 Task: Find connections with filter location Deyang with filter topic #Marketswith filter profile language French with filter current company Centre for Policy Research with filter school DIT UNIVERSITY with filter industry Spectator Sports with filter service category Interaction Design with filter keywords title Public Relations Specialist
Action: Mouse moved to (564, 60)
Screenshot: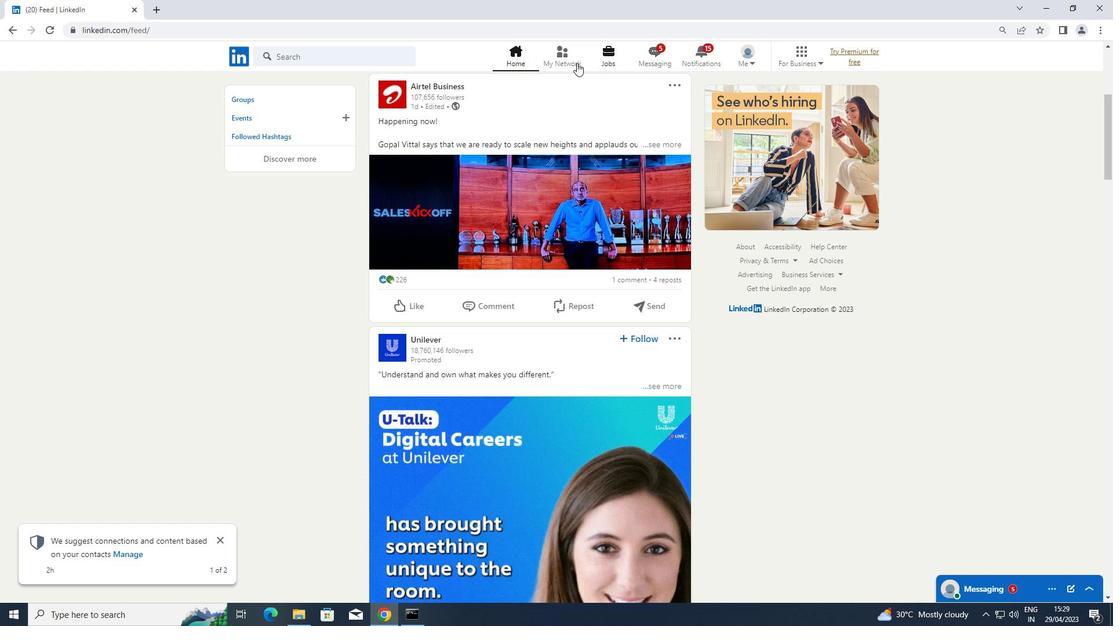 
Action: Mouse pressed left at (564, 60)
Screenshot: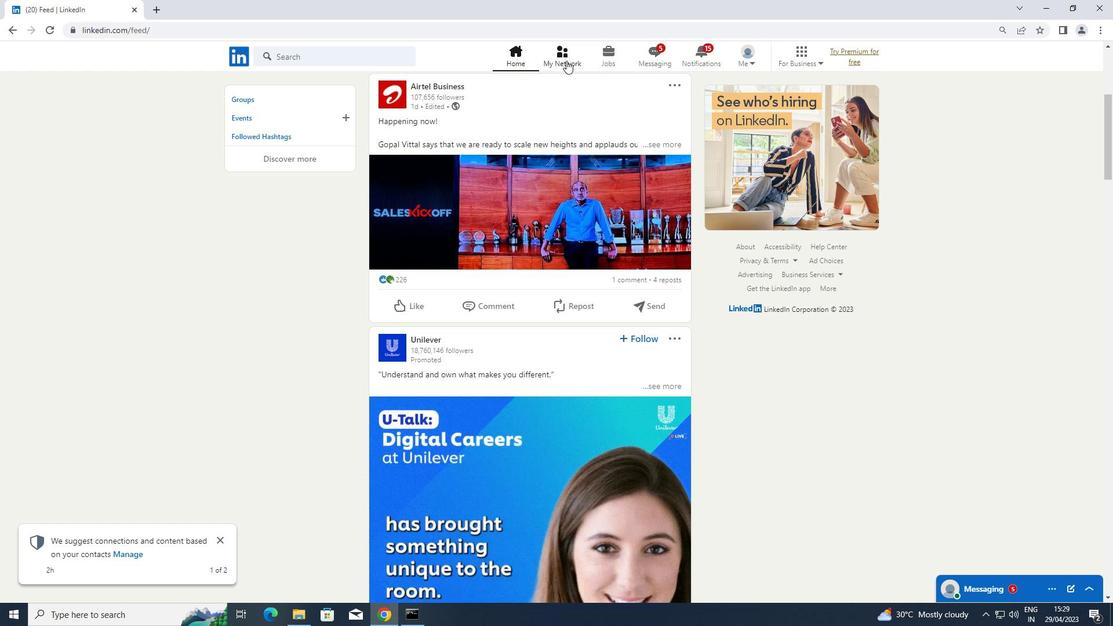 
Action: Mouse moved to (325, 122)
Screenshot: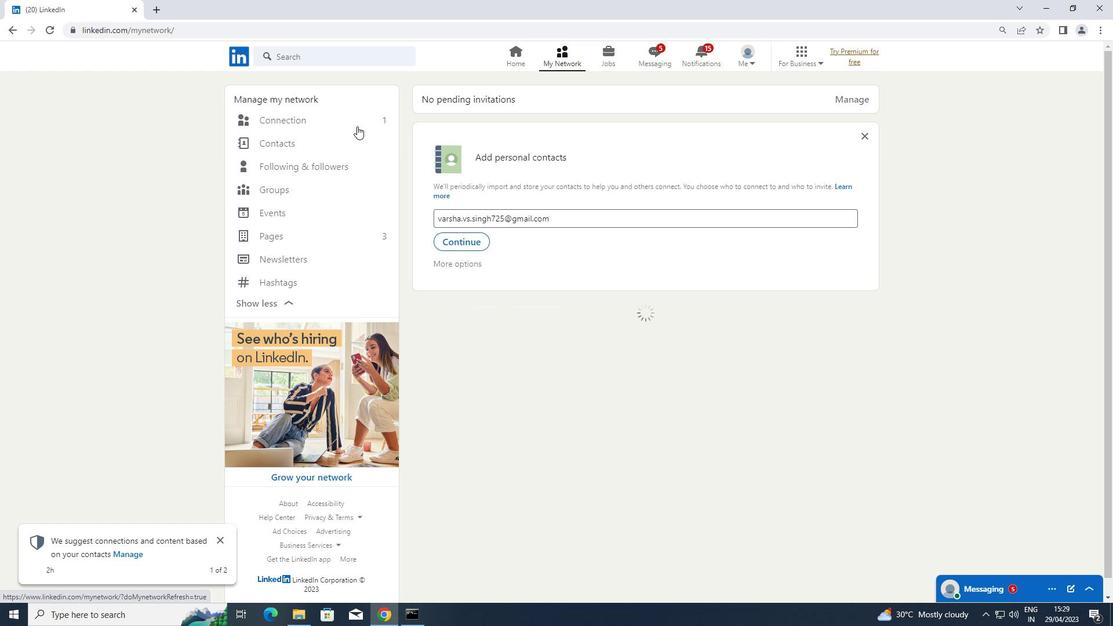
Action: Mouse pressed left at (325, 122)
Screenshot: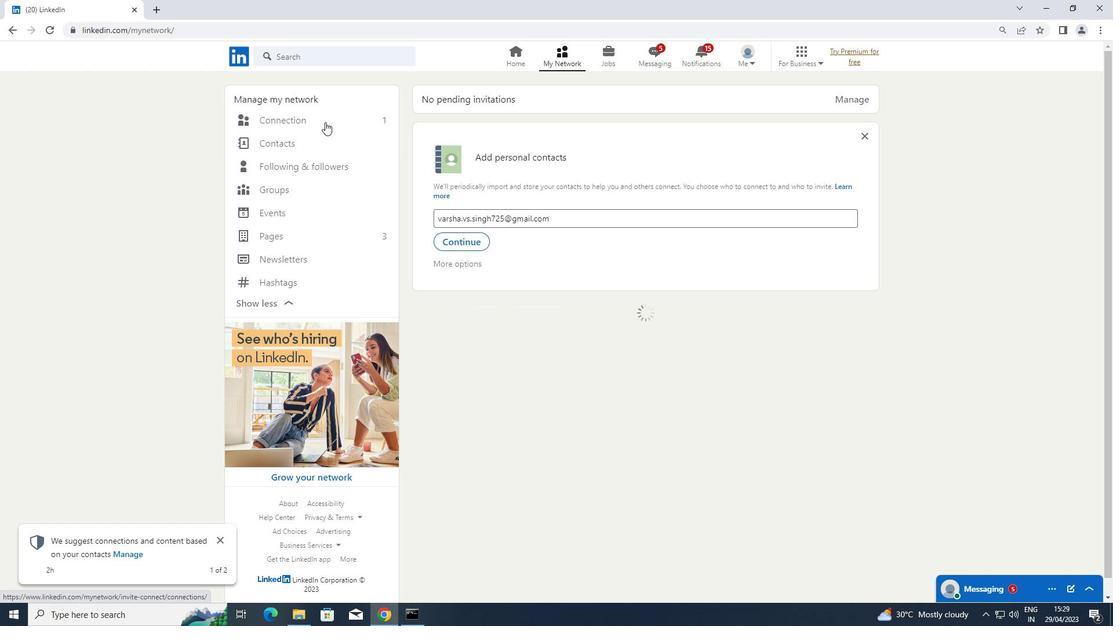 
Action: Mouse moved to (629, 120)
Screenshot: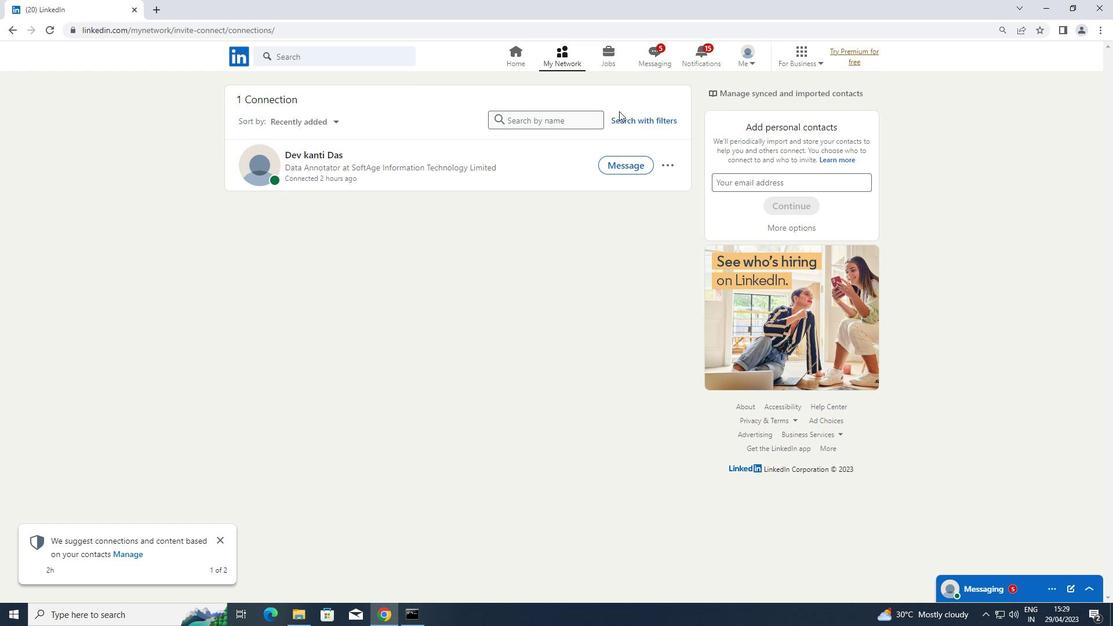 
Action: Mouse pressed left at (629, 120)
Screenshot: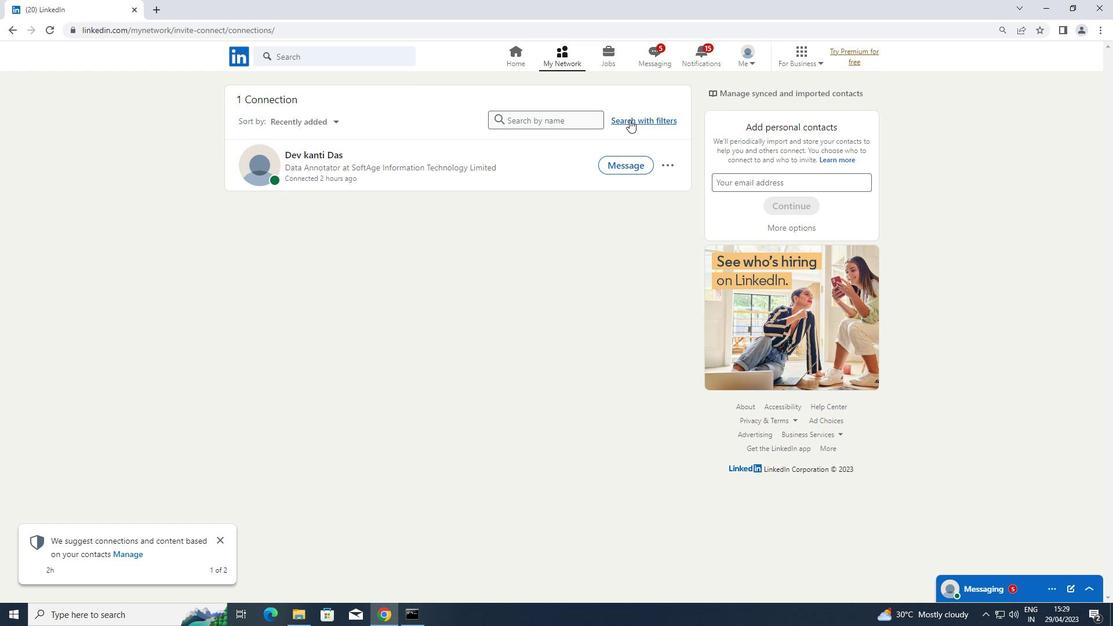 
Action: Mouse moved to (593, 89)
Screenshot: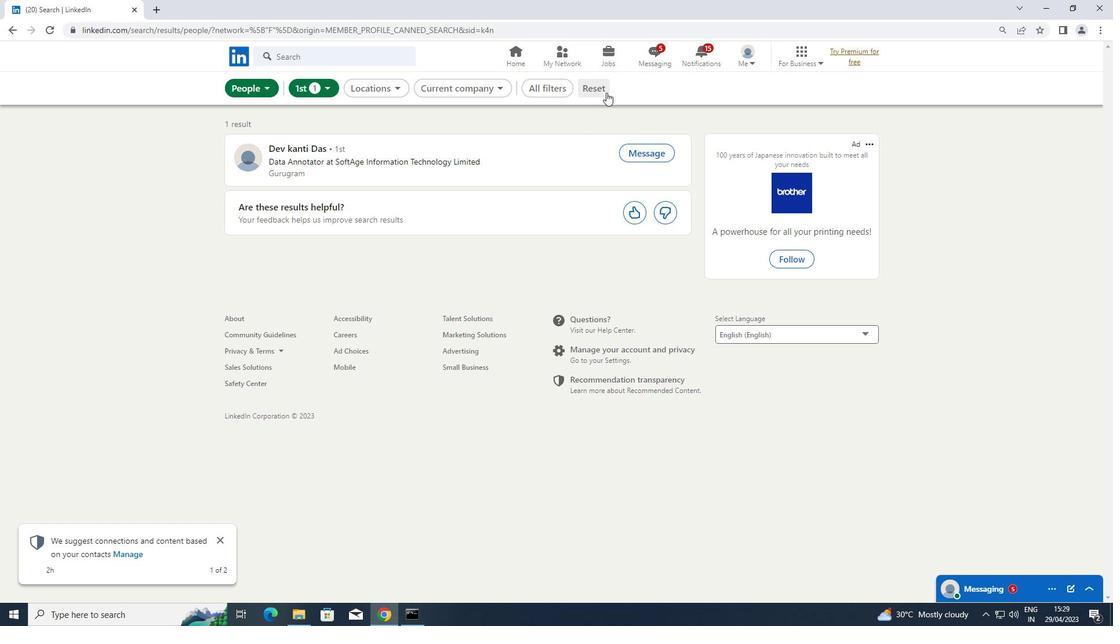 
Action: Mouse pressed left at (593, 89)
Screenshot: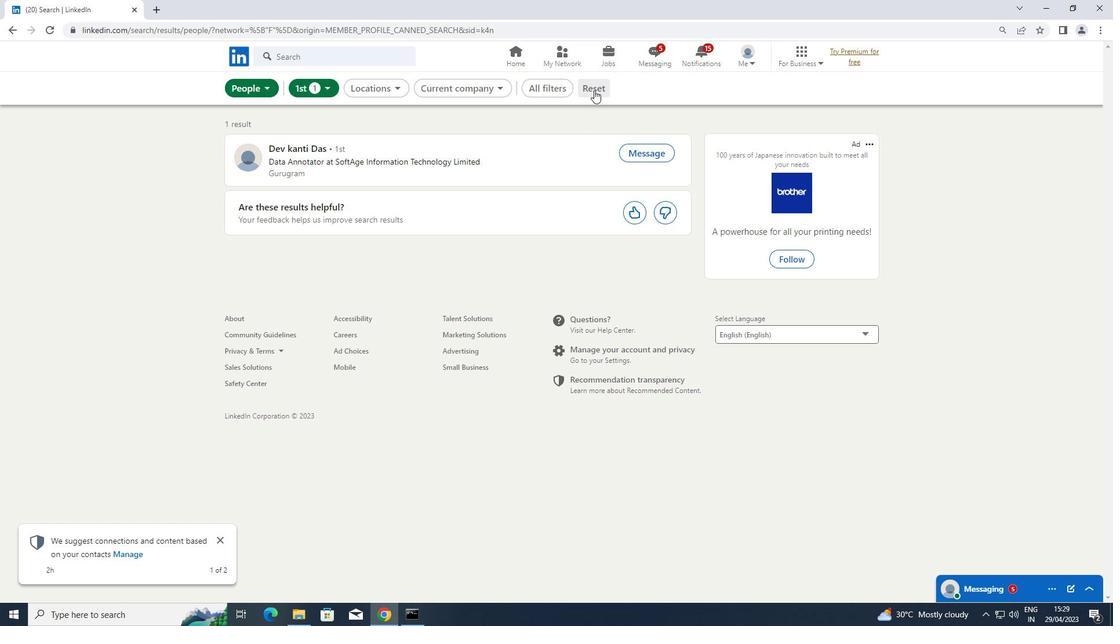 
Action: Mouse moved to (573, 90)
Screenshot: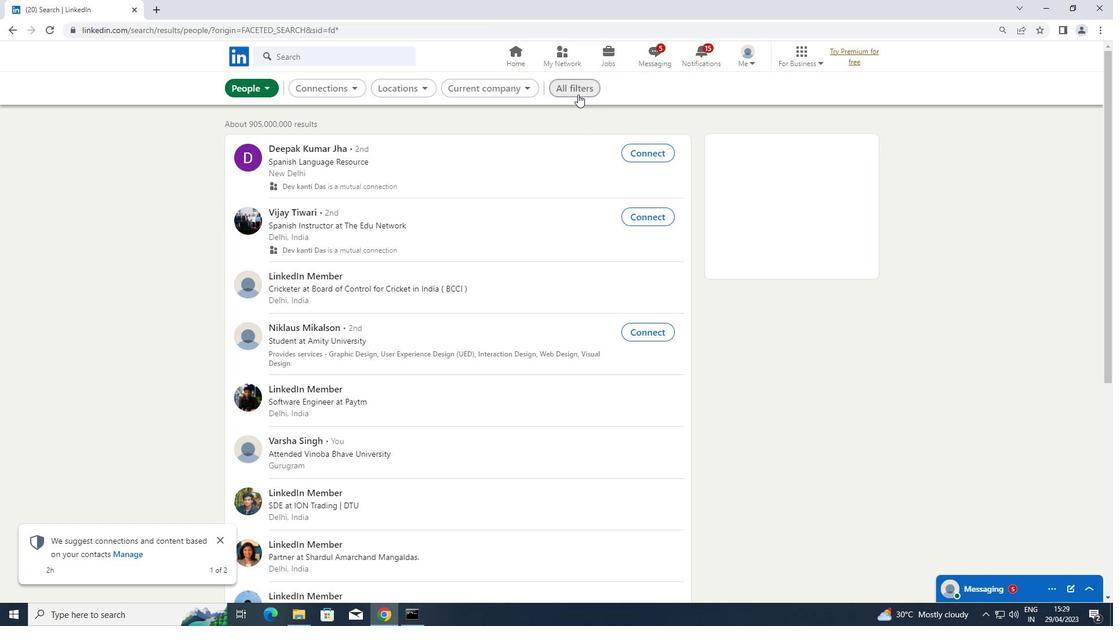
Action: Mouse pressed left at (573, 90)
Screenshot: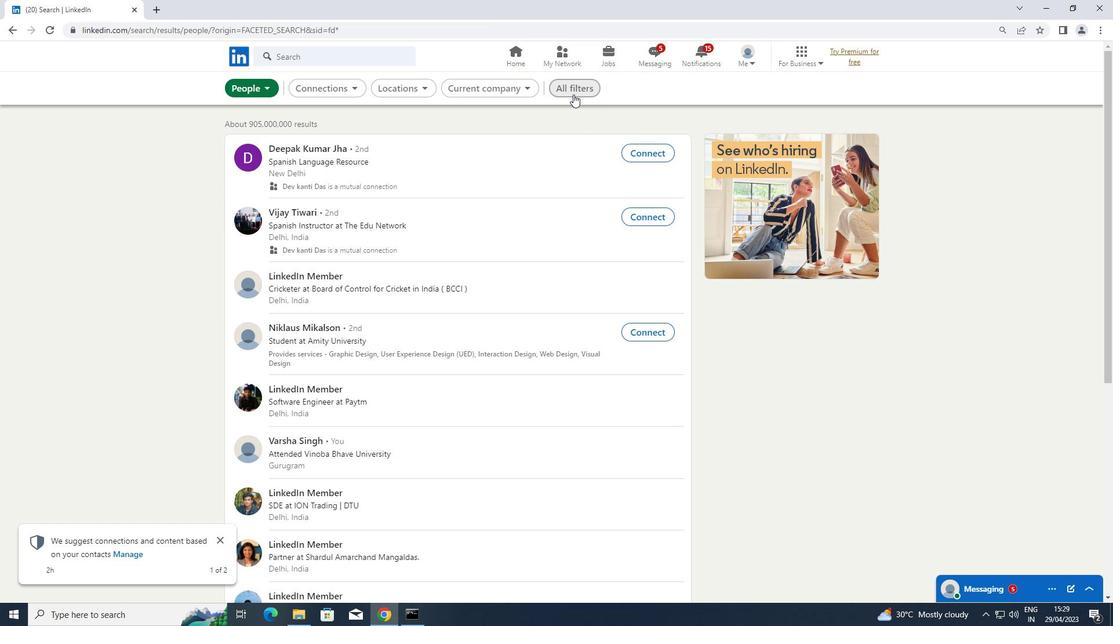 
Action: Mouse moved to (868, 256)
Screenshot: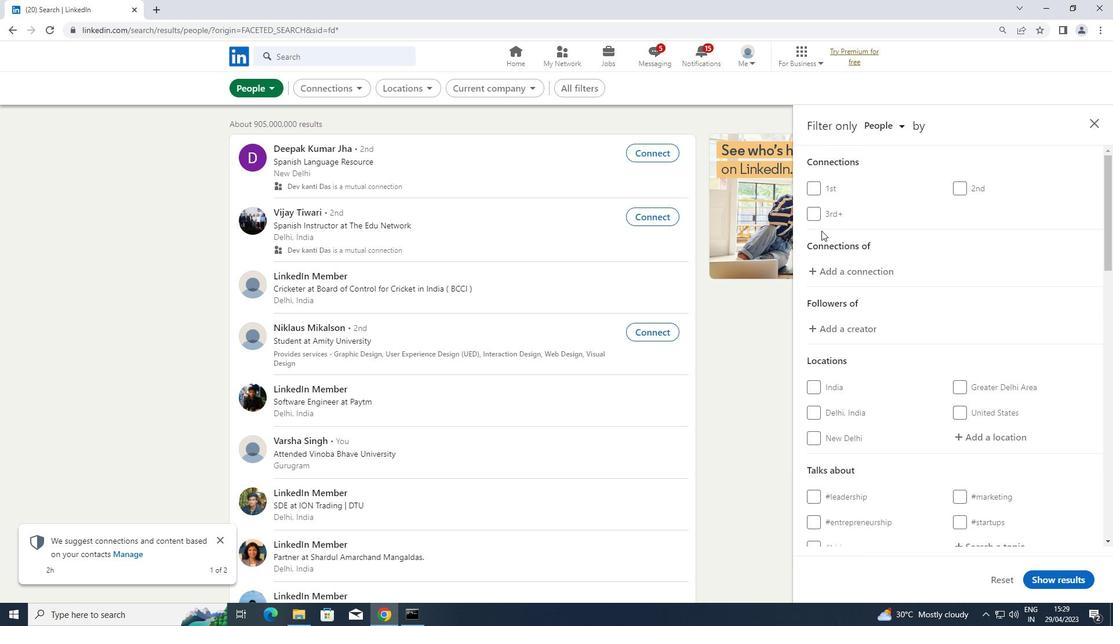 
Action: Mouse scrolled (868, 255) with delta (0, 0)
Screenshot: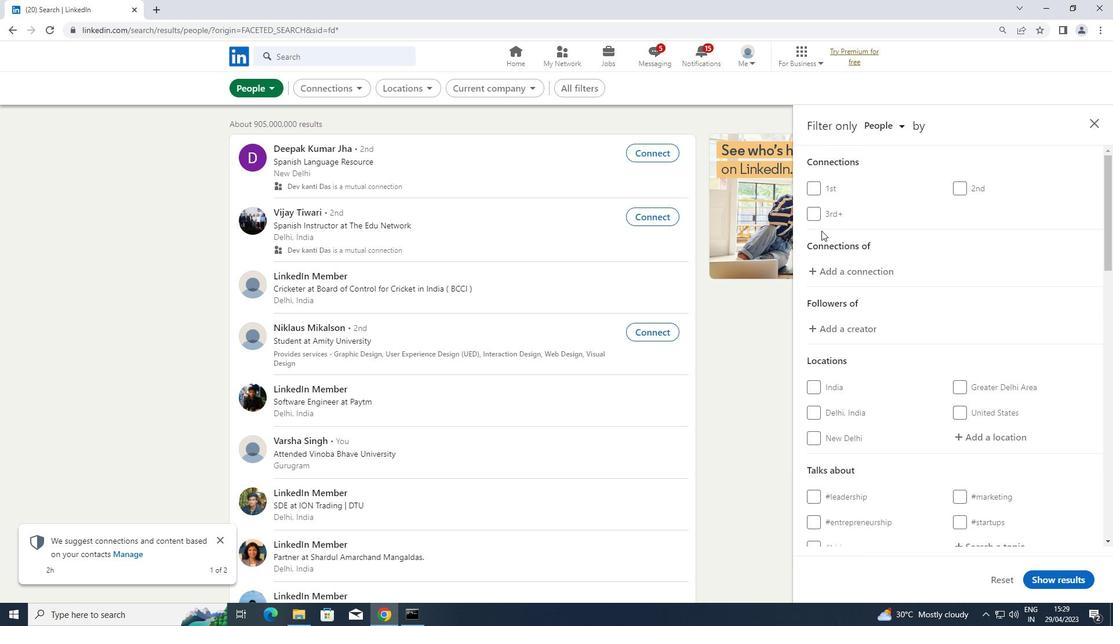 
Action: Mouse moved to (868, 256)
Screenshot: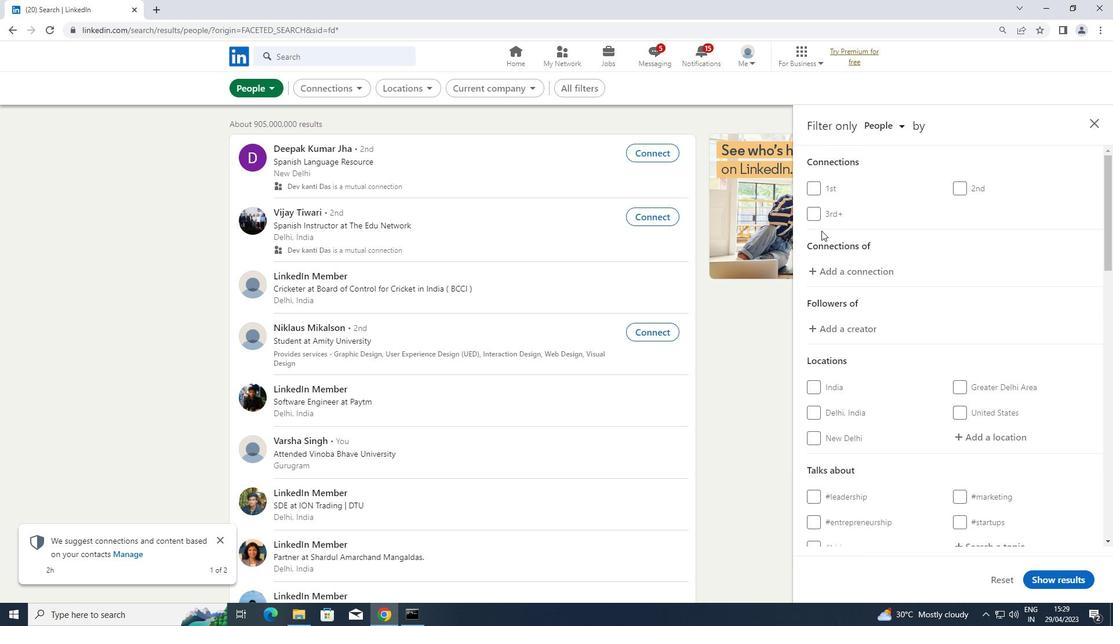 
Action: Mouse scrolled (868, 255) with delta (0, 0)
Screenshot: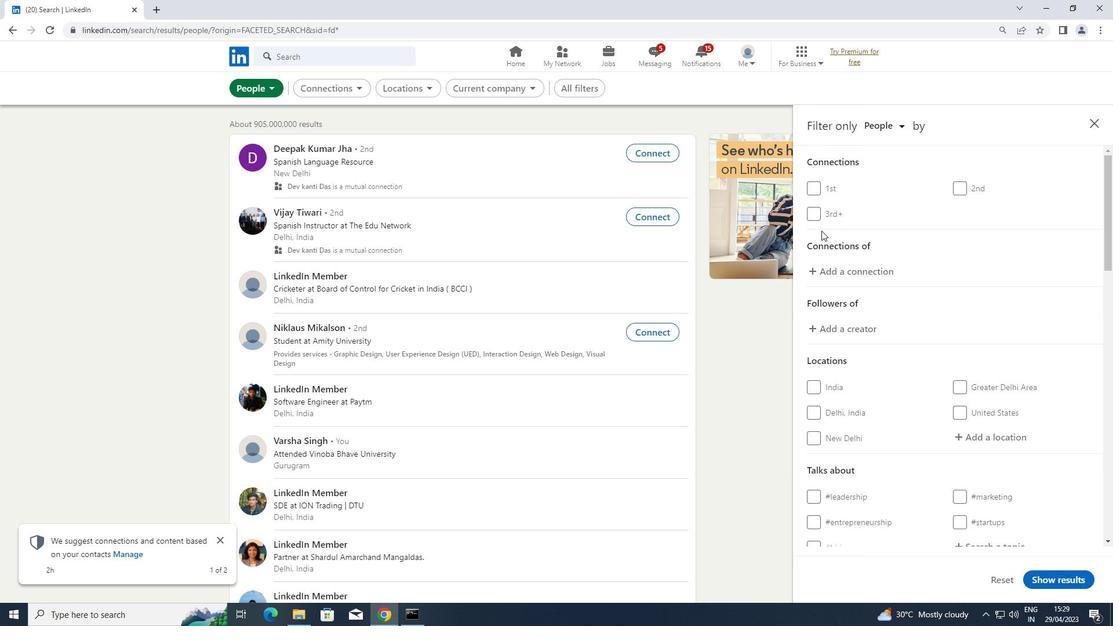 
Action: Mouse moved to (992, 325)
Screenshot: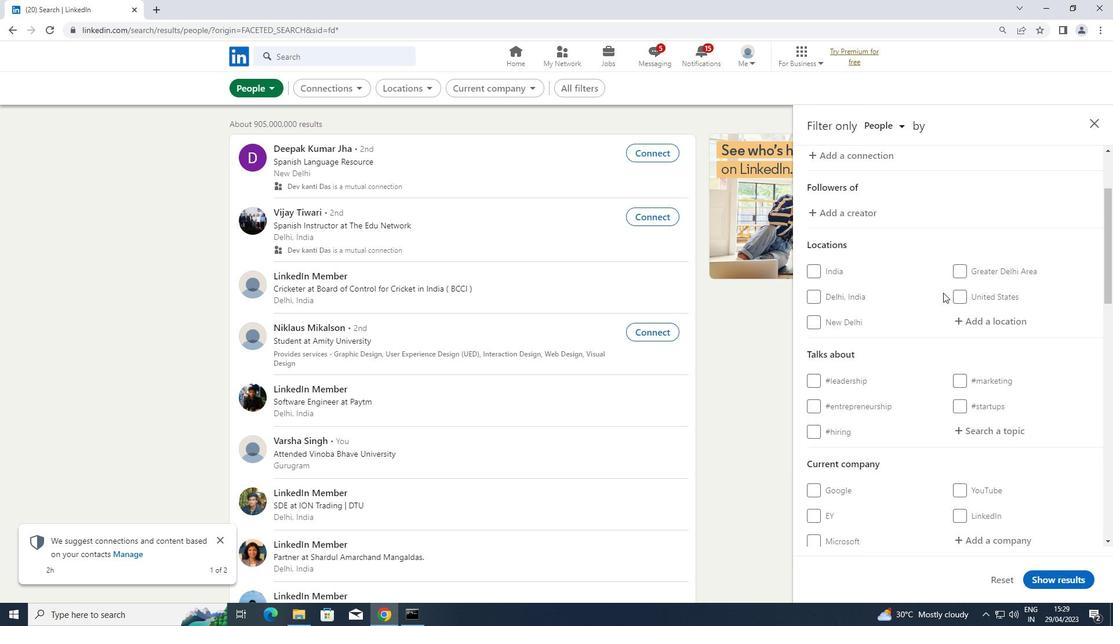 
Action: Mouse pressed left at (992, 325)
Screenshot: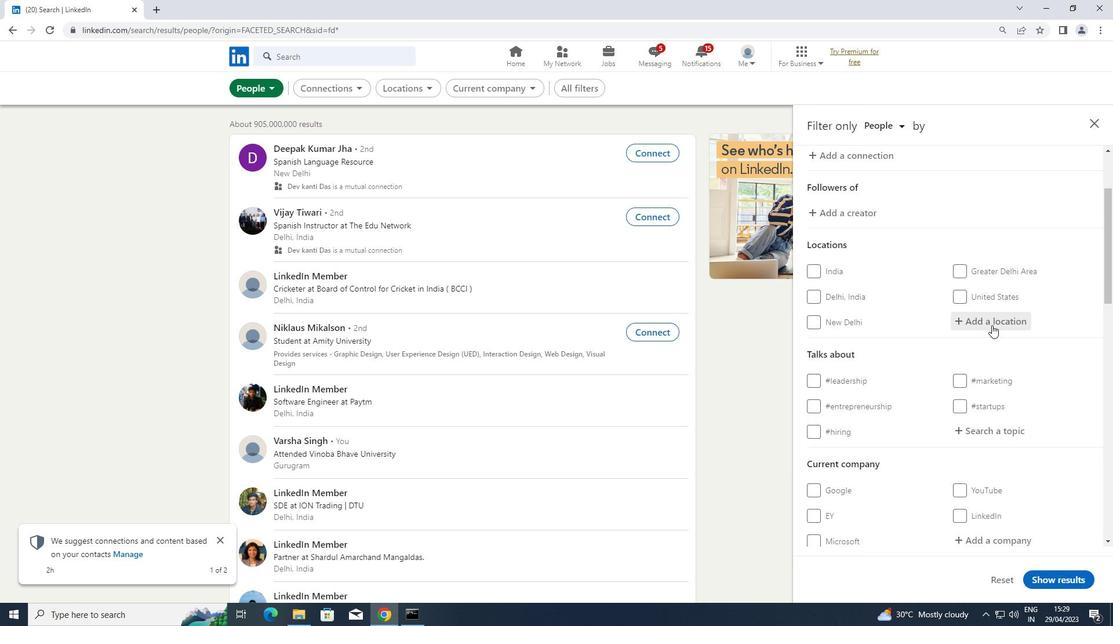 
Action: Key pressed <Key.shift>DEYANG
Screenshot: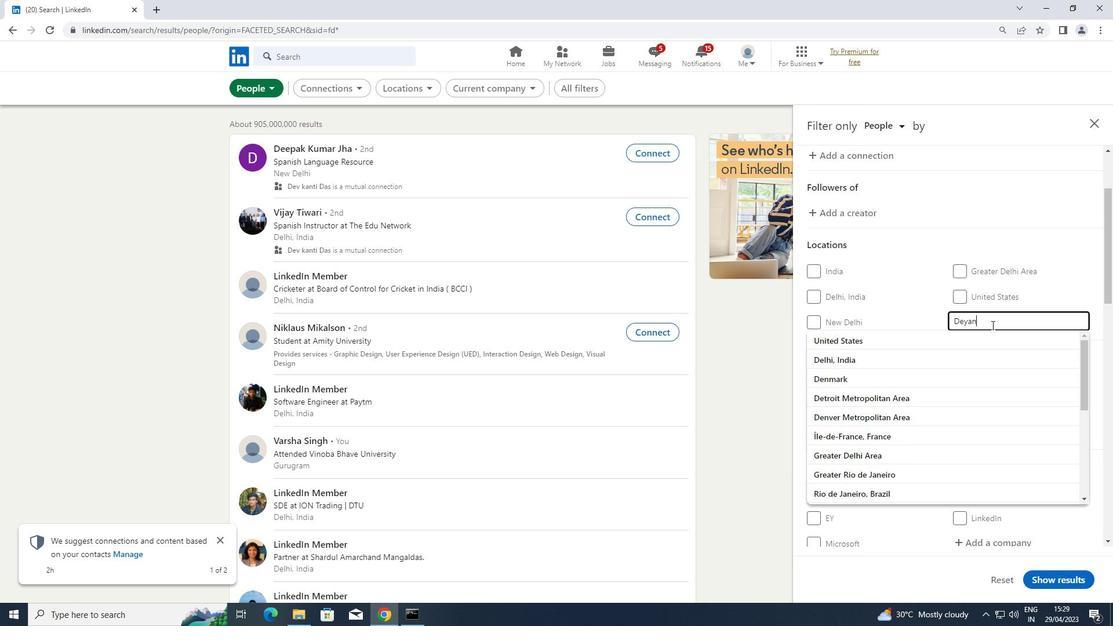 
Action: Mouse moved to (971, 429)
Screenshot: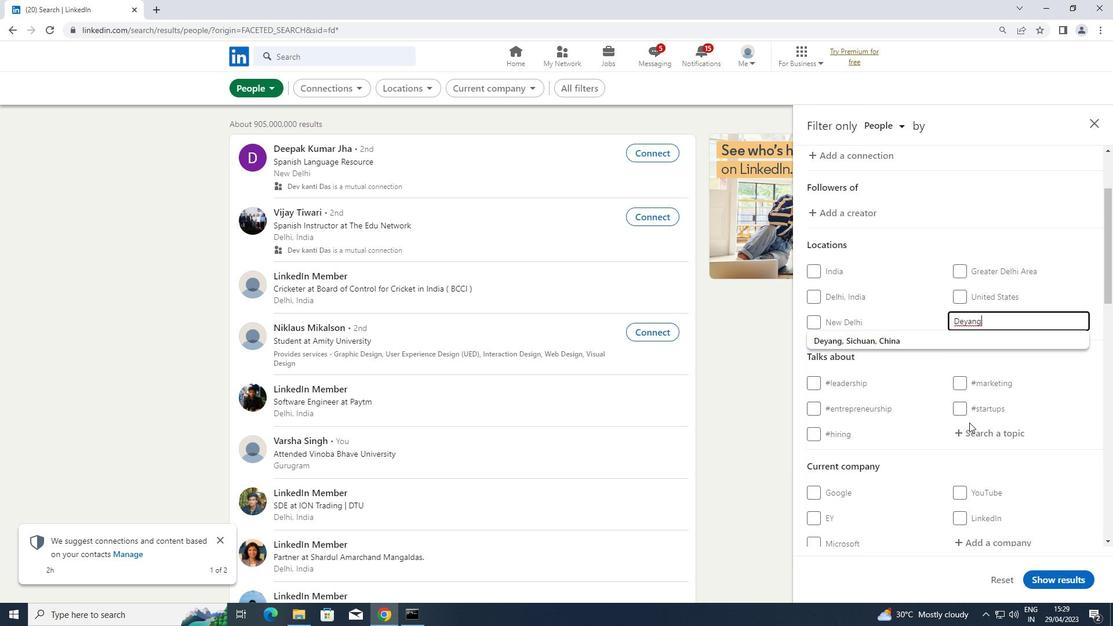 
Action: Mouse pressed left at (971, 429)
Screenshot: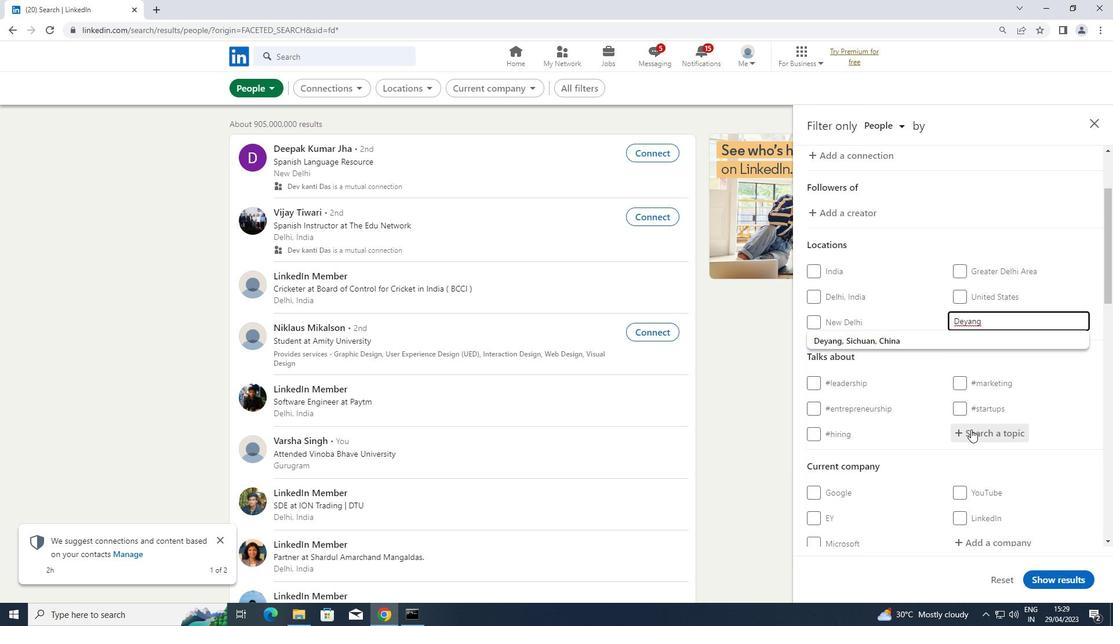 
Action: Key pressed <Key.shift>#<Key.shift>MARKETS
Screenshot: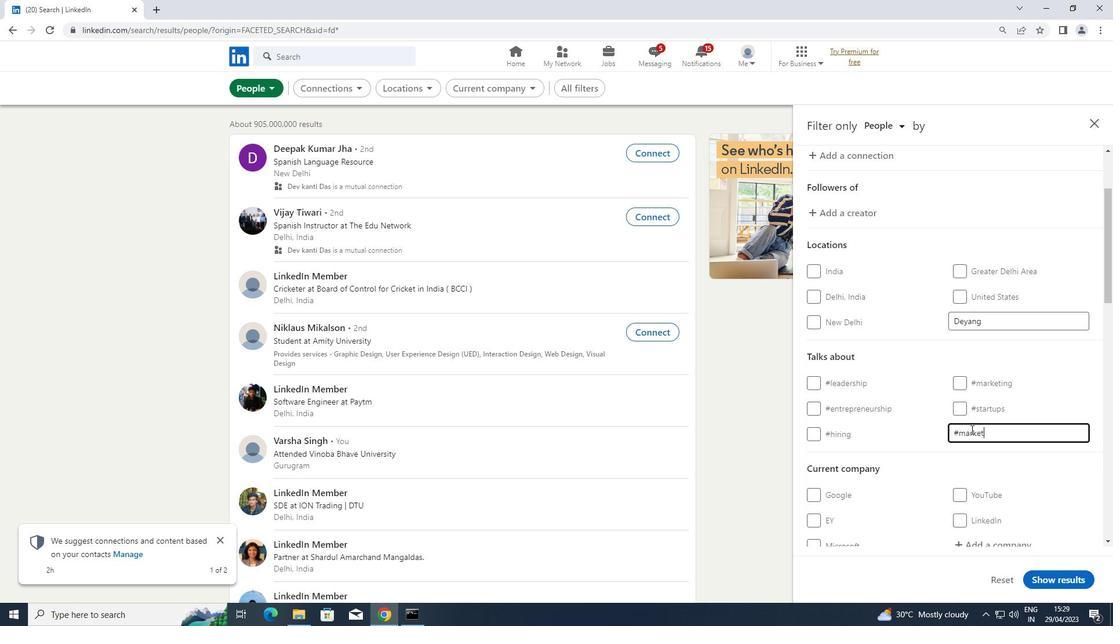 
Action: Mouse moved to (966, 429)
Screenshot: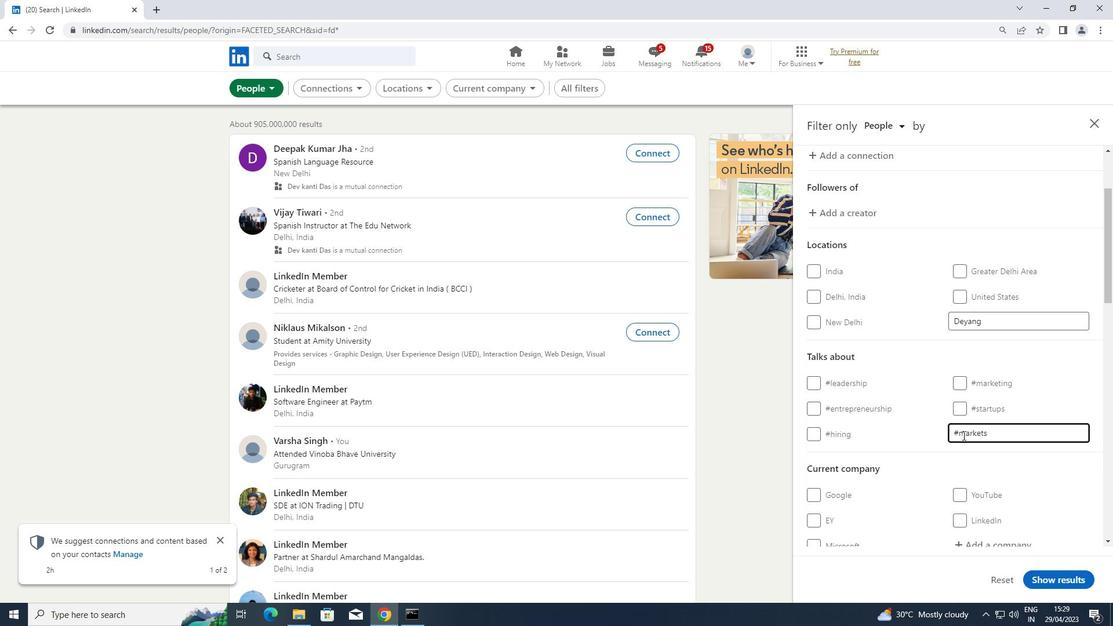 
Action: Mouse pressed left at (966, 429)
Screenshot: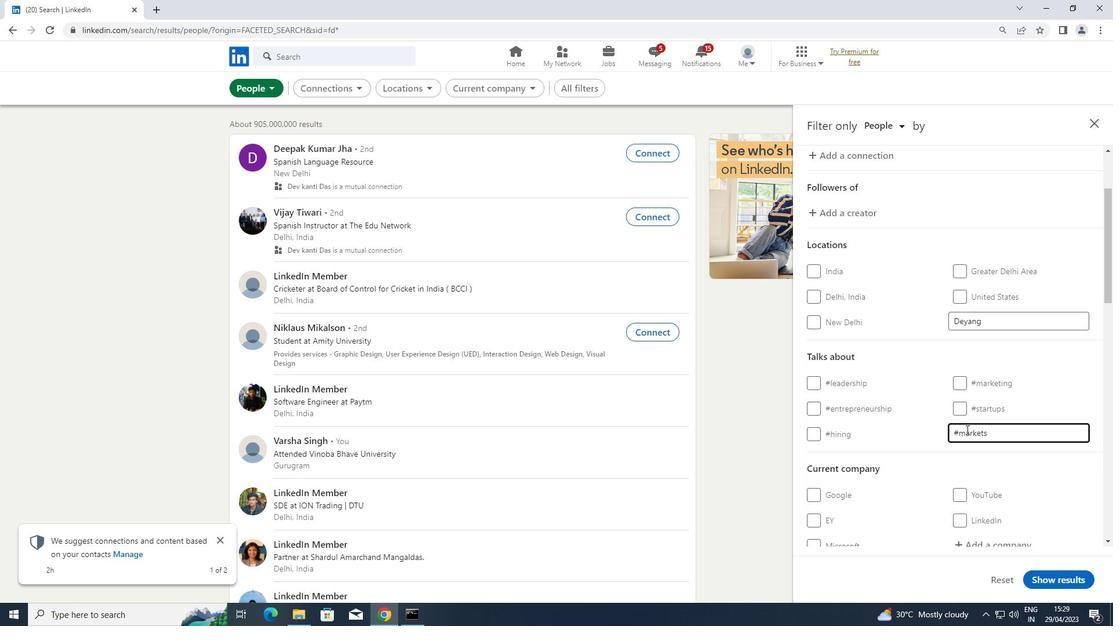 
Action: Key pressed <Key.backspace><Key.shift>M
Screenshot: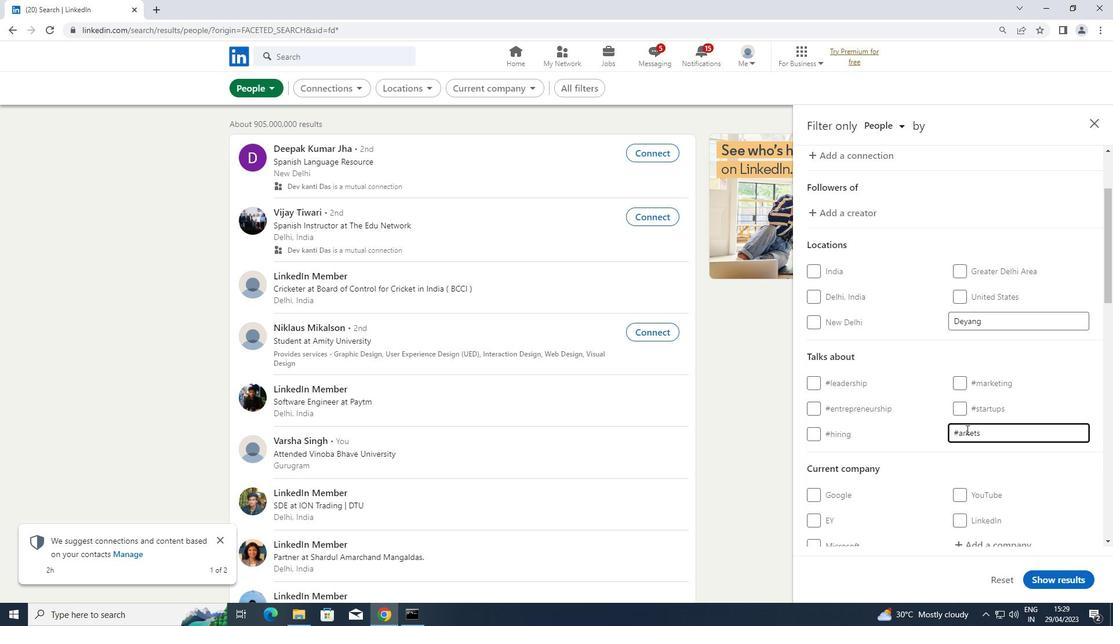 
Action: Mouse moved to (889, 431)
Screenshot: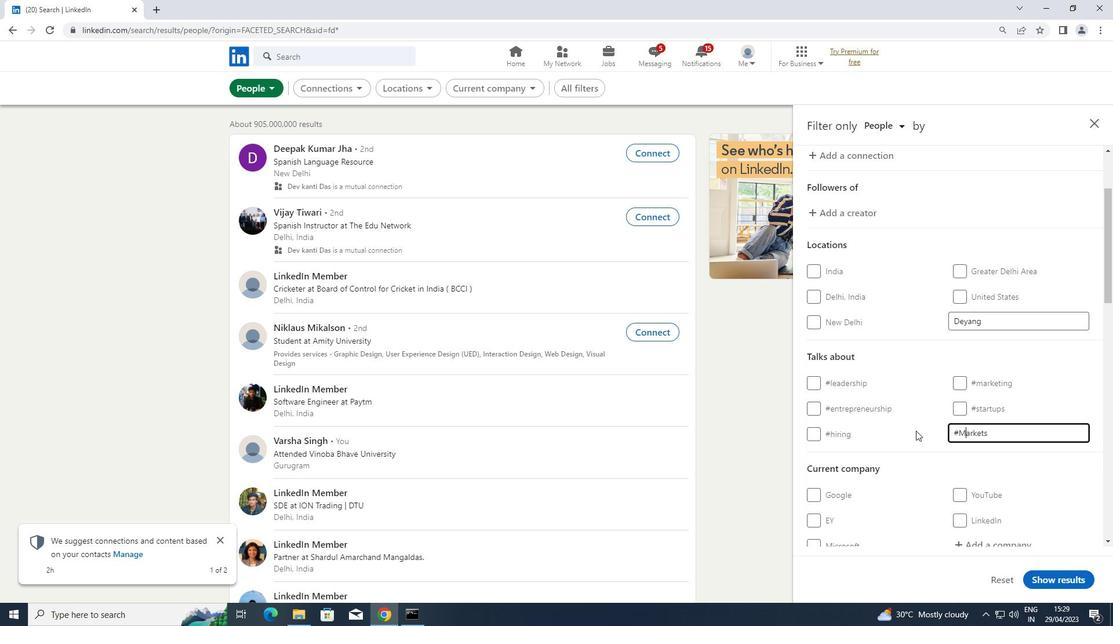 
Action: Mouse scrolled (889, 430) with delta (0, 0)
Screenshot: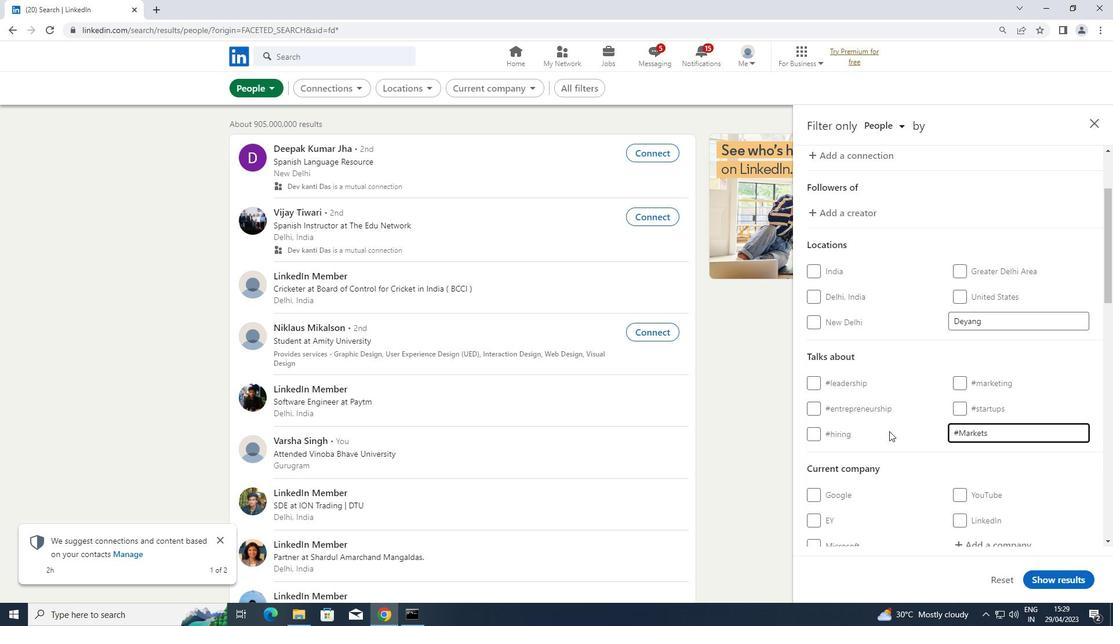 
Action: Mouse scrolled (889, 430) with delta (0, 0)
Screenshot: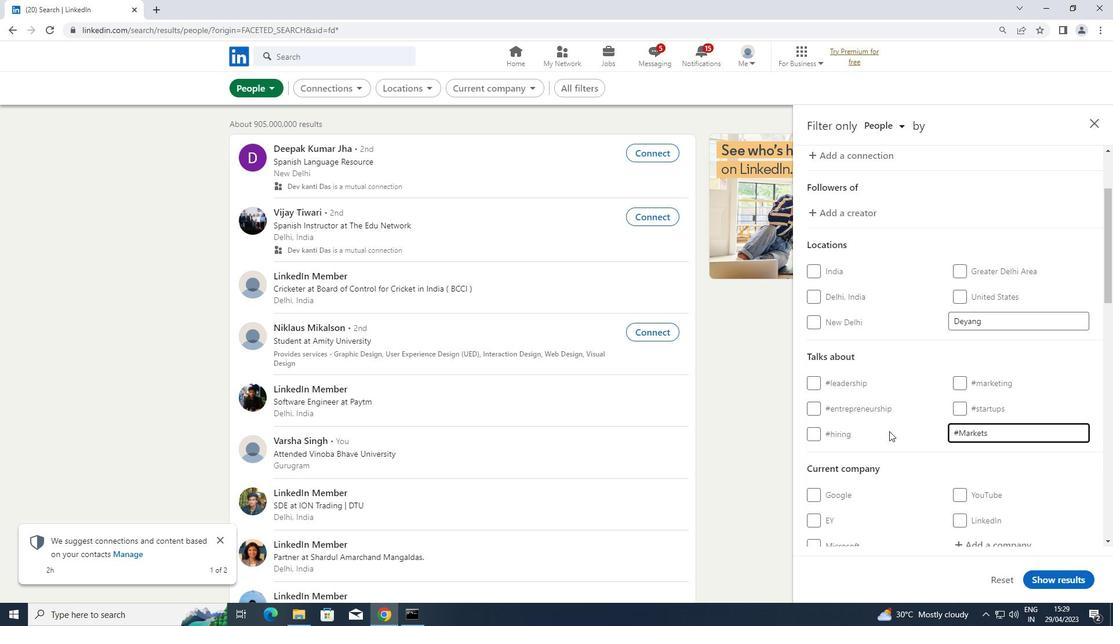 
Action: Mouse scrolled (889, 430) with delta (0, 0)
Screenshot: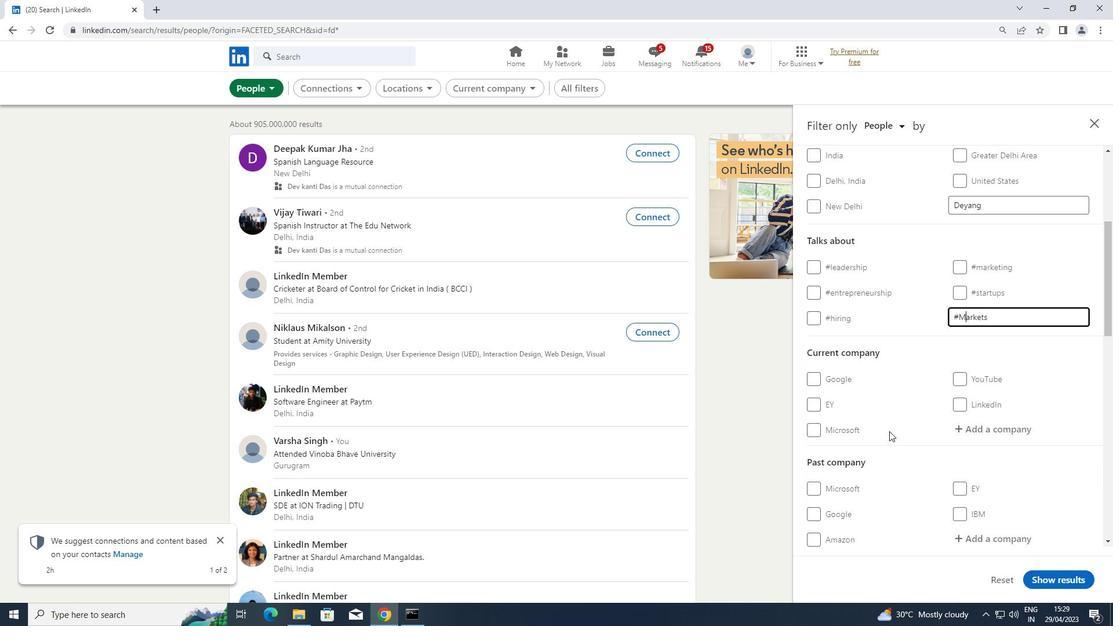 
Action: Mouse scrolled (889, 430) with delta (0, 0)
Screenshot: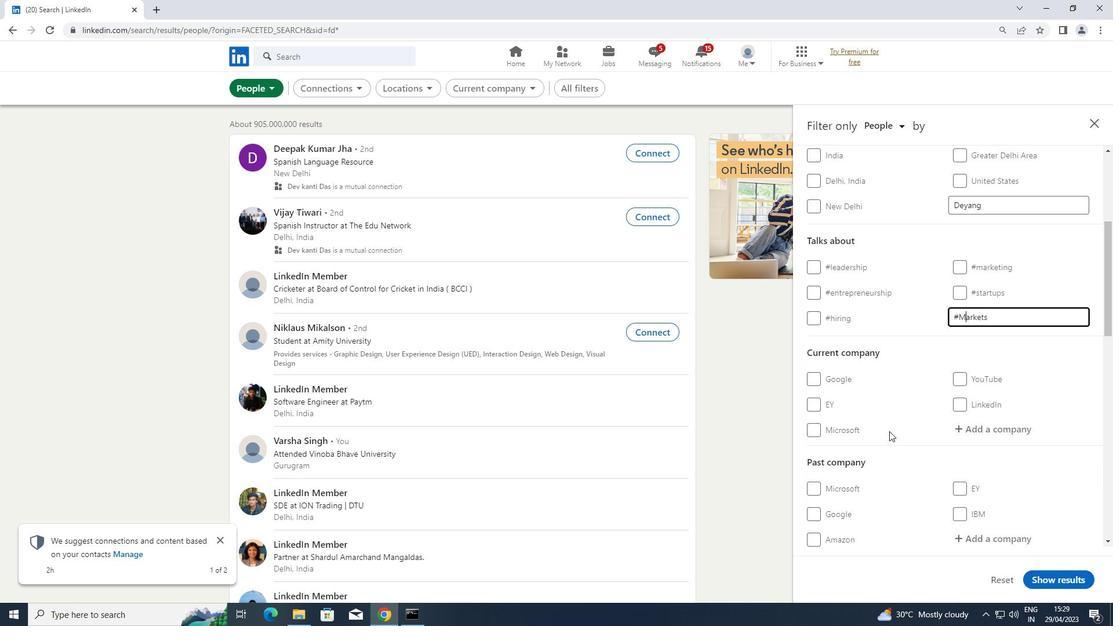 
Action: Mouse scrolled (889, 430) with delta (0, 0)
Screenshot: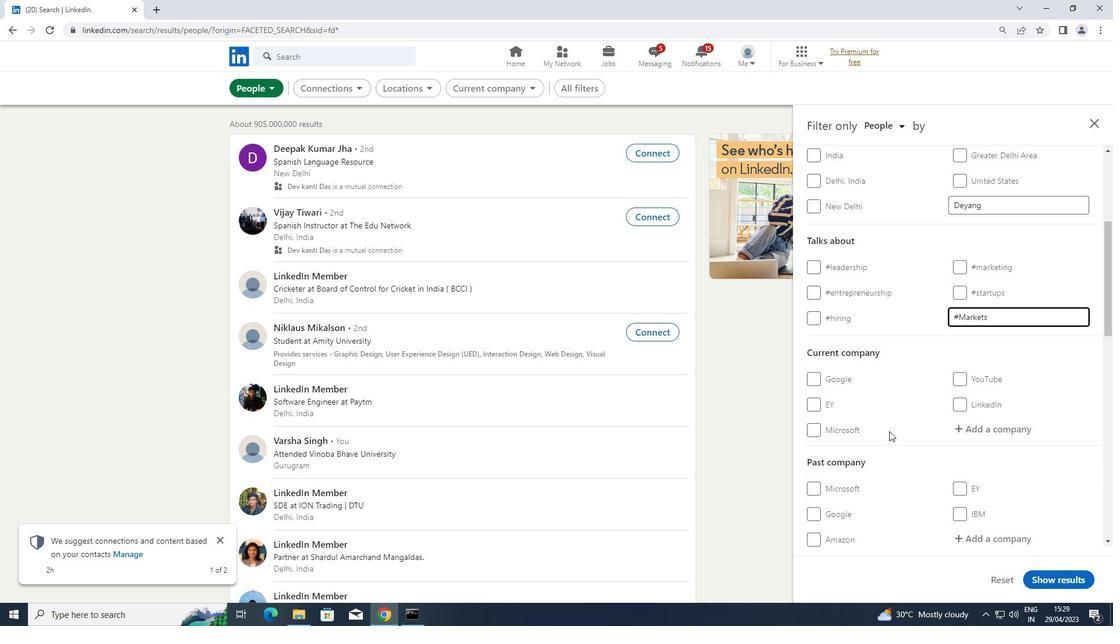 
Action: Mouse scrolled (889, 430) with delta (0, 0)
Screenshot: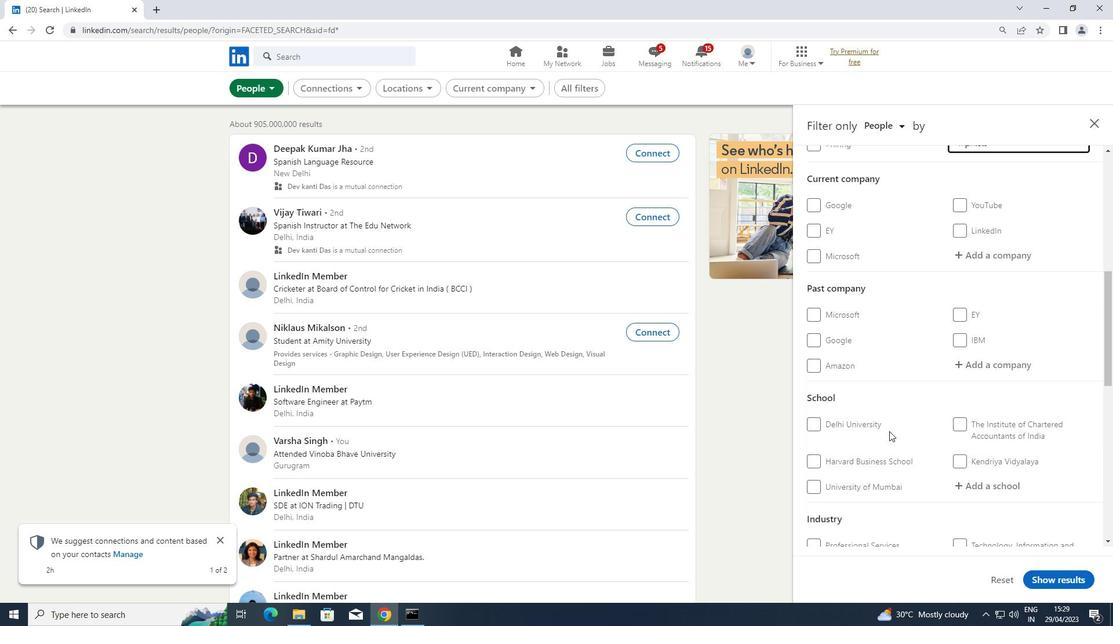 
Action: Mouse scrolled (889, 430) with delta (0, 0)
Screenshot: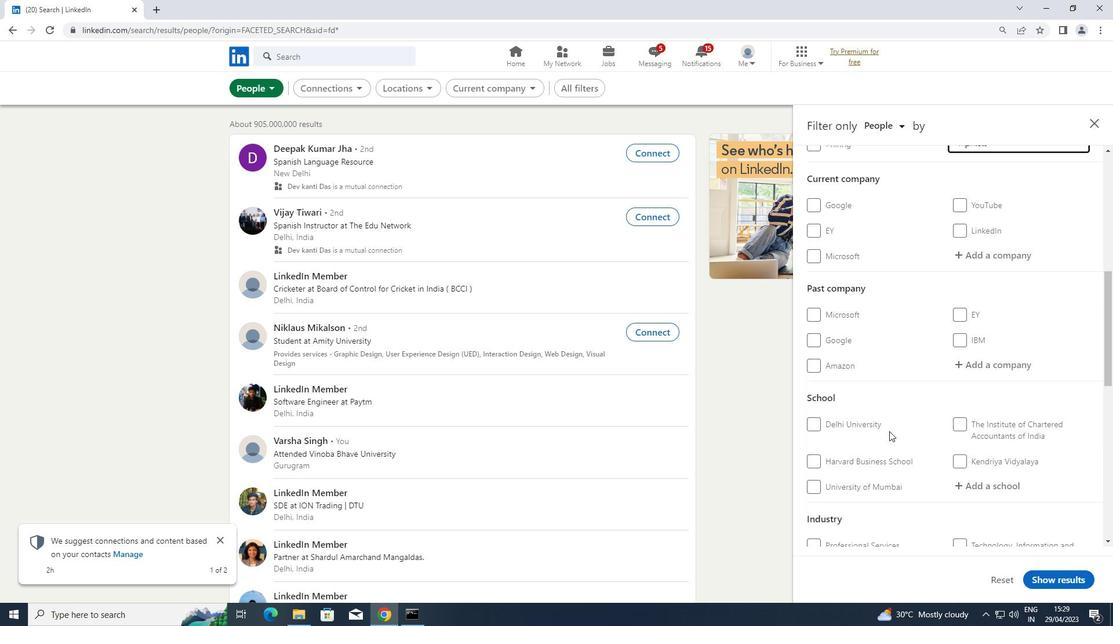 
Action: Mouse scrolled (889, 430) with delta (0, 0)
Screenshot: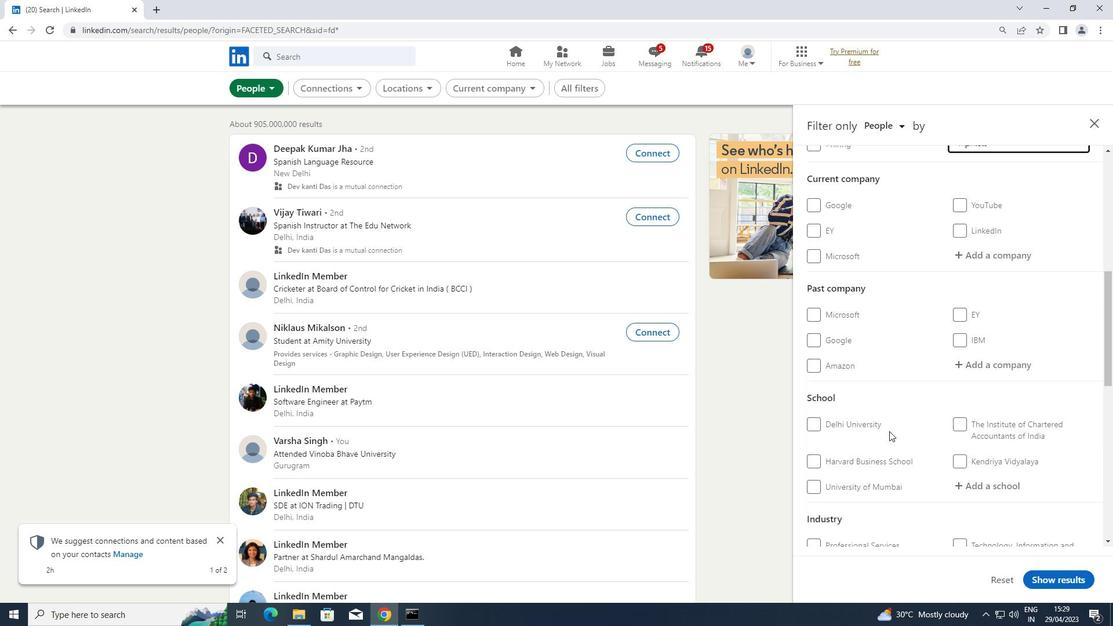 
Action: Mouse scrolled (889, 430) with delta (0, 0)
Screenshot: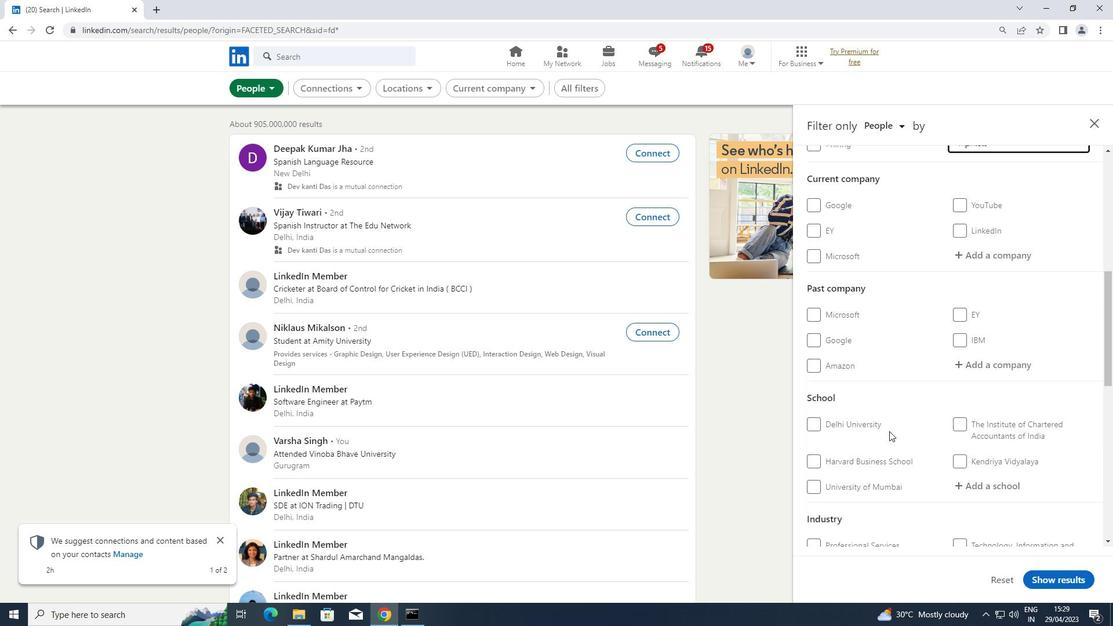 
Action: Mouse moved to (961, 451)
Screenshot: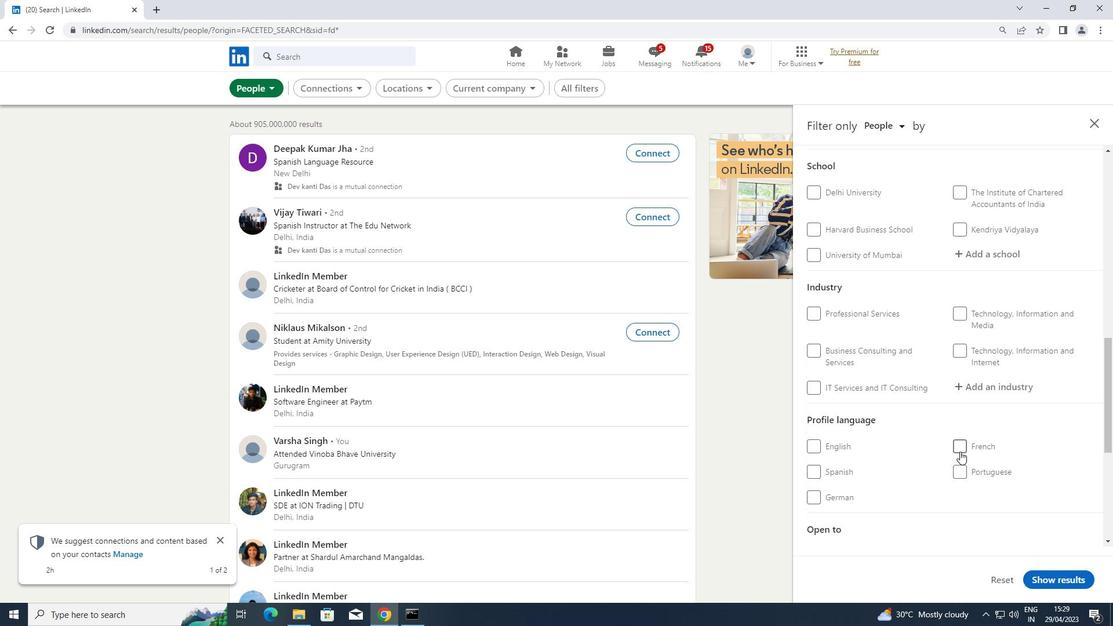 
Action: Mouse pressed left at (961, 451)
Screenshot: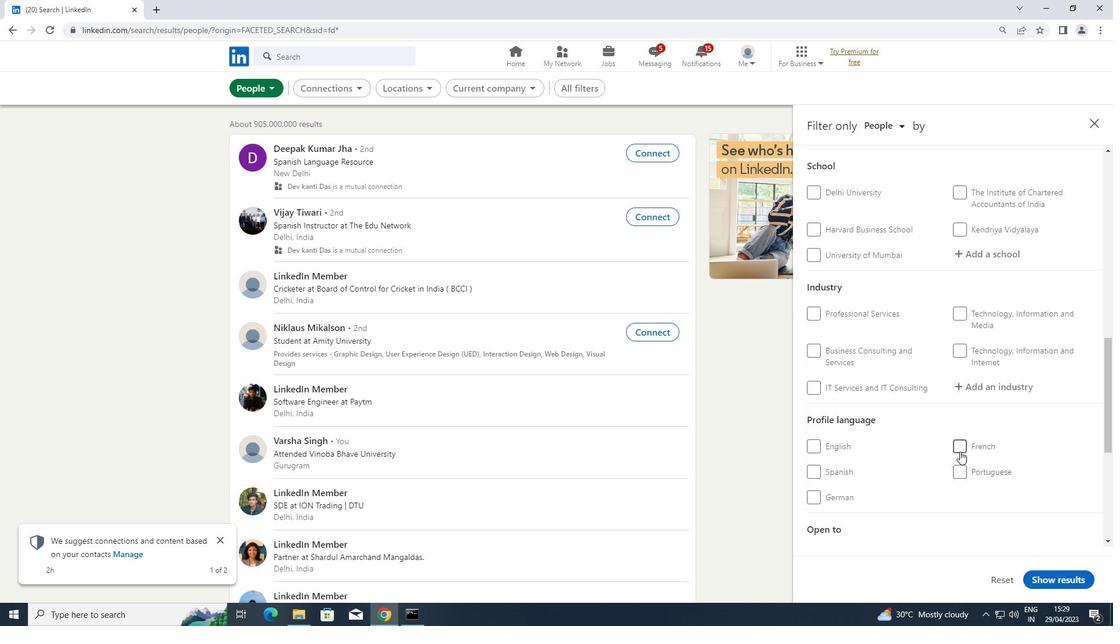 
Action: Mouse moved to (933, 439)
Screenshot: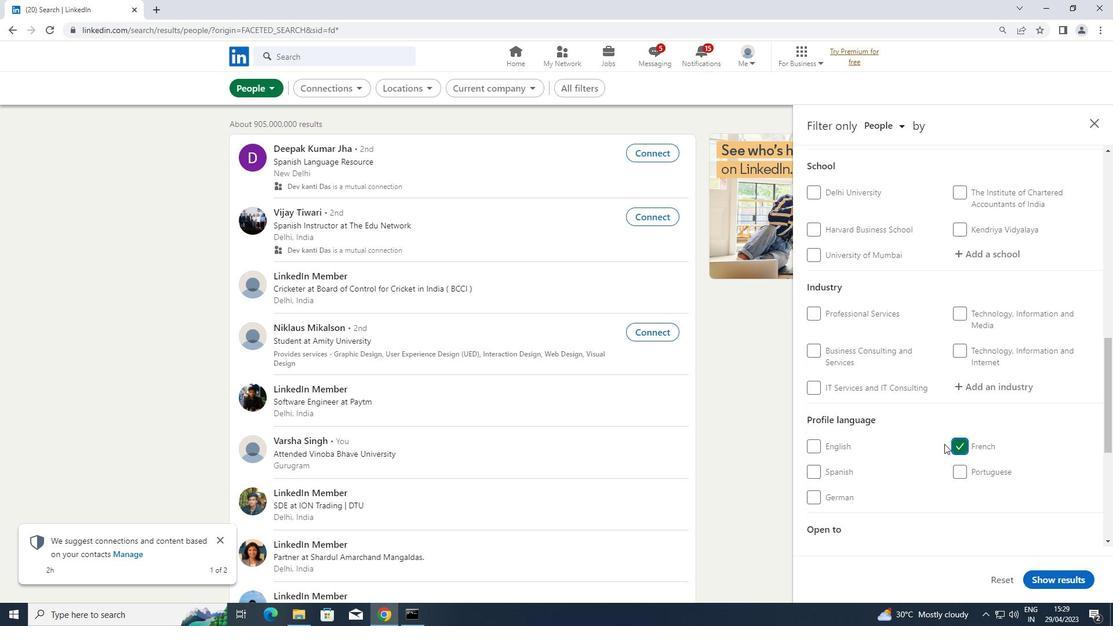 
Action: Mouse scrolled (933, 440) with delta (0, 0)
Screenshot: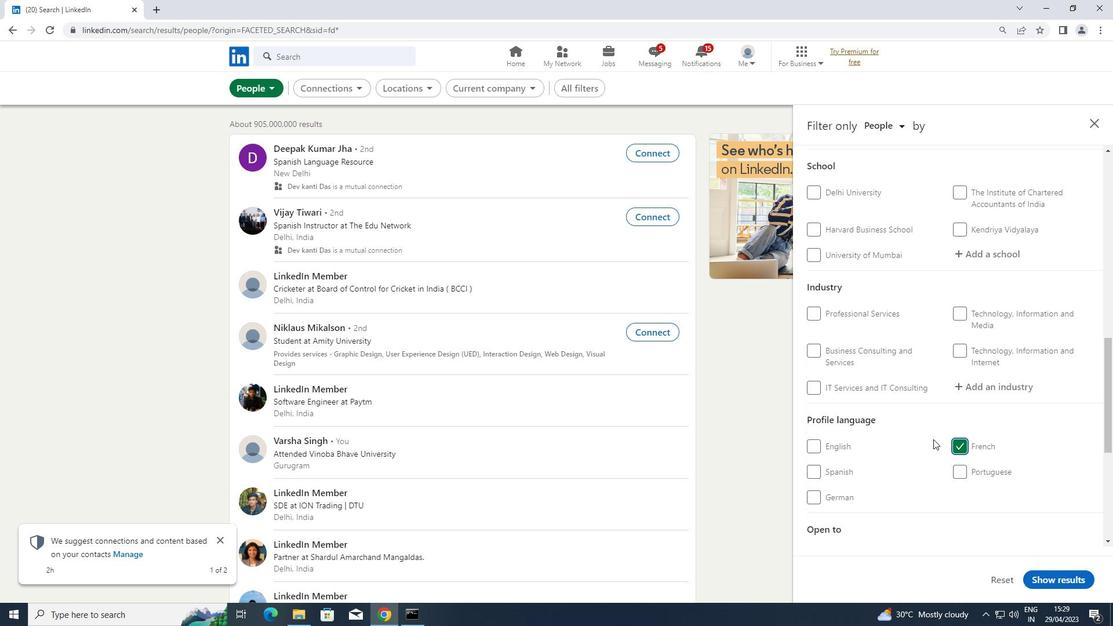 
Action: Mouse scrolled (933, 440) with delta (0, 0)
Screenshot: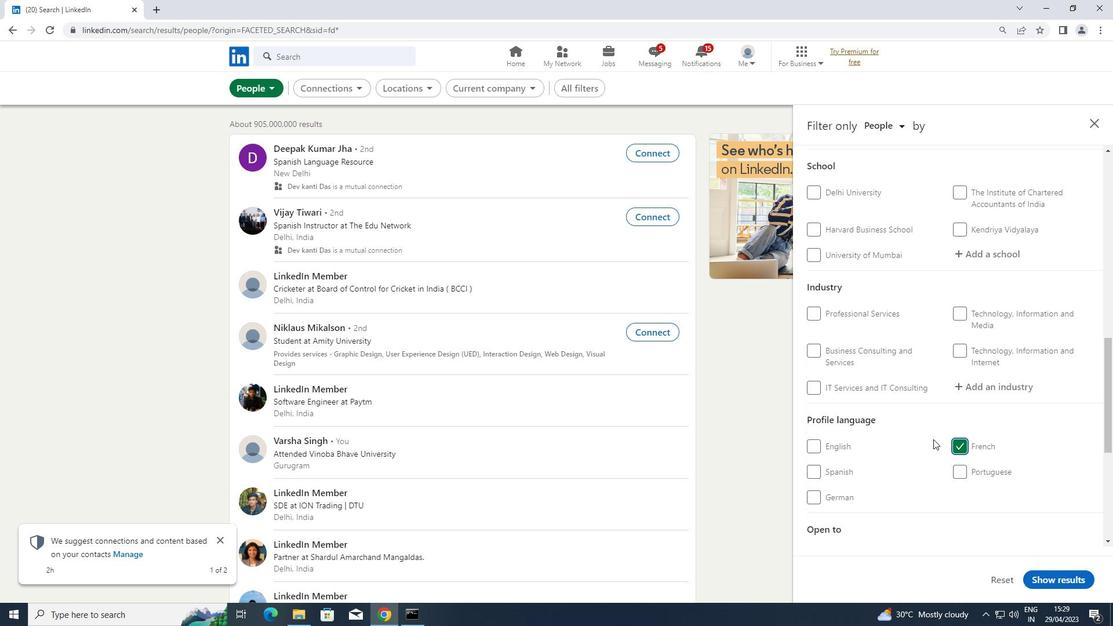
Action: Mouse scrolled (933, 440) with delta (0, 0)
Screenshot: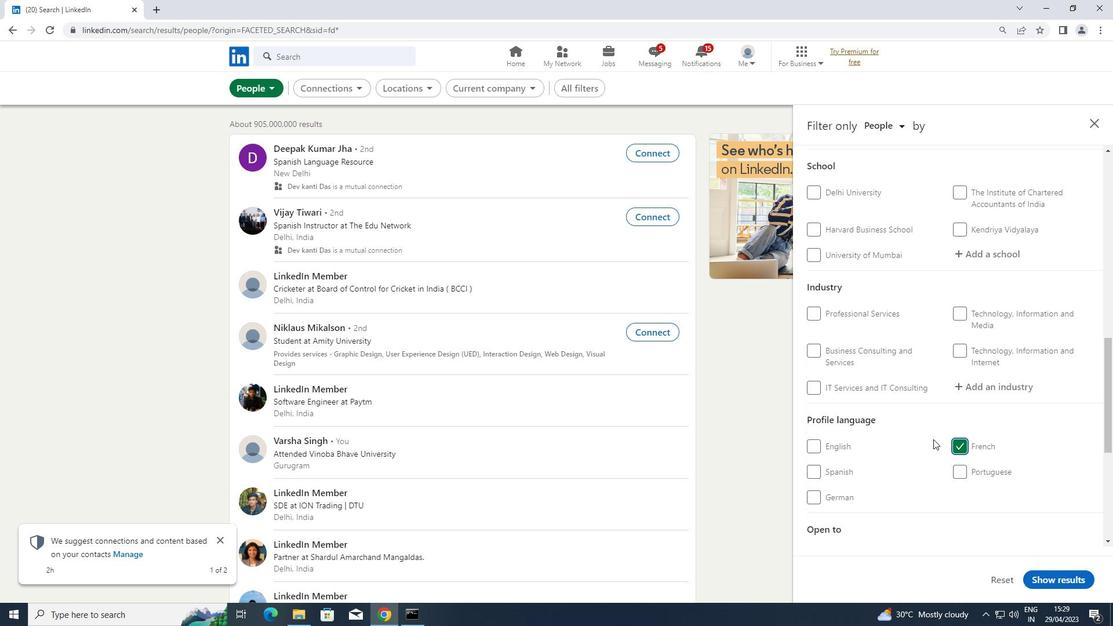 
Action: Mouse scrolled (933, 440) with delta (0, 0)
Screenshot: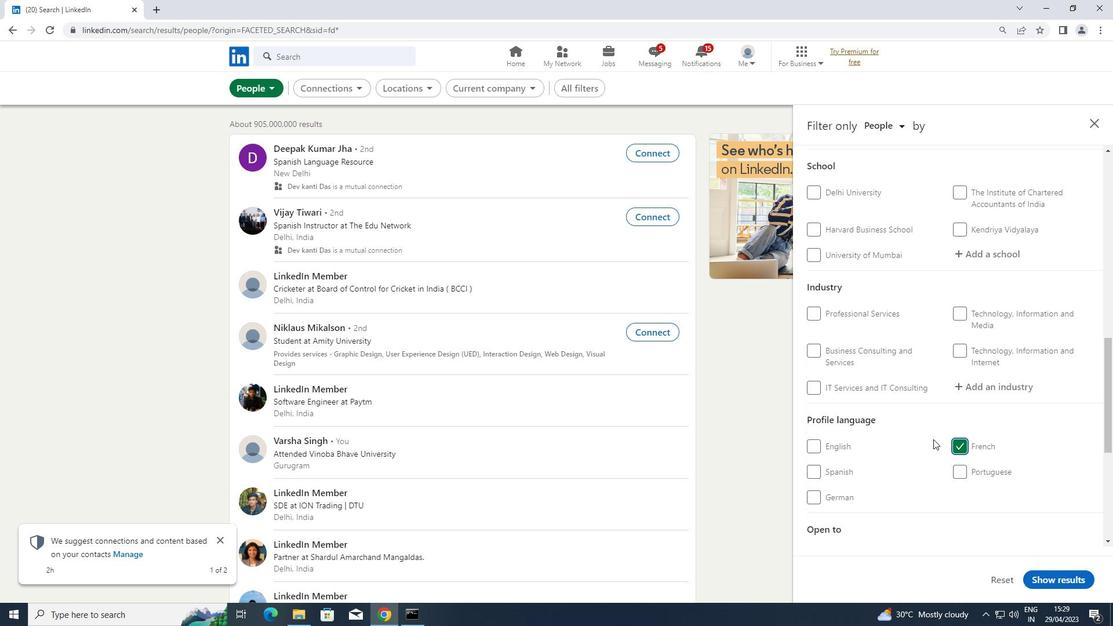 
Action: Mouse scrolled (933, 440) with delta (0, 0)
Screenshot: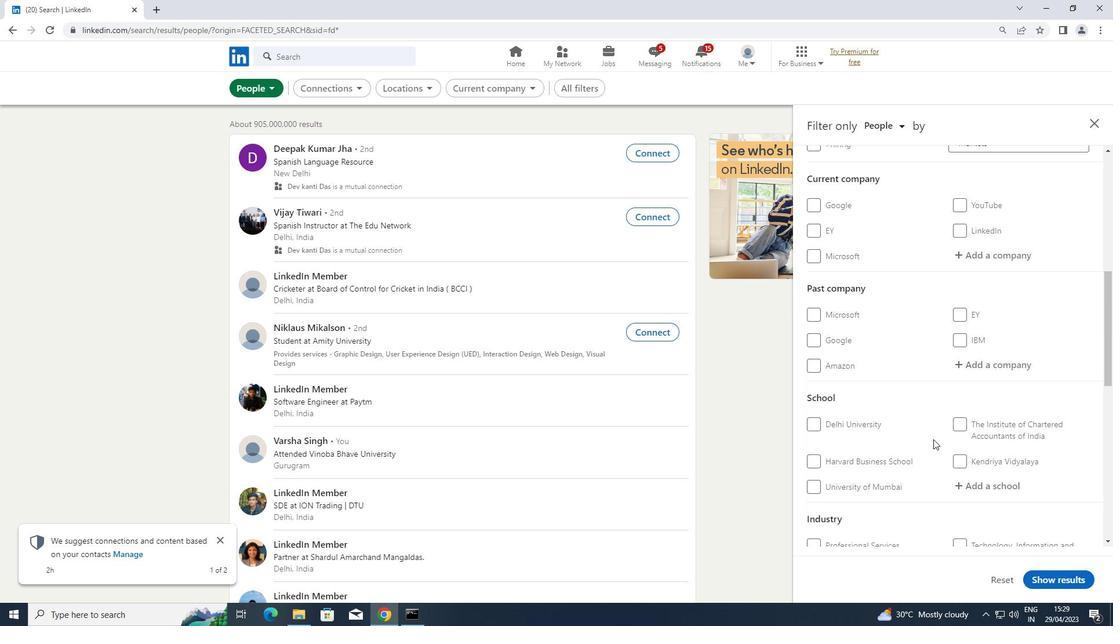 
Action: Mouse scrolled (933, 440) with delta (0, 0)
Screenshot: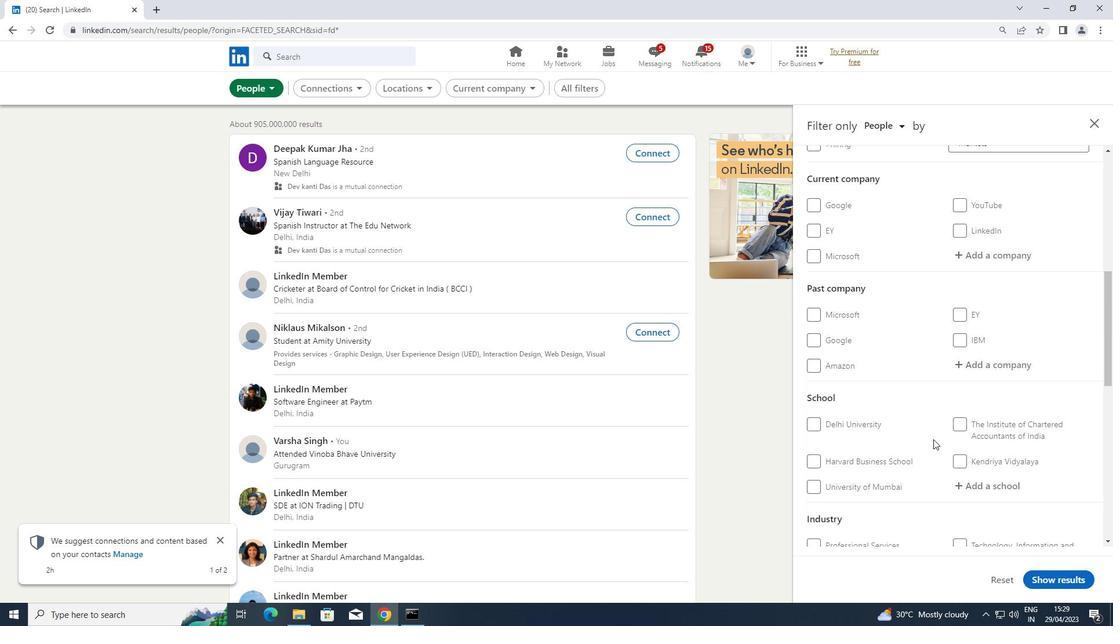 
Action: Mouse moved to (1011, 363)
Screenshot: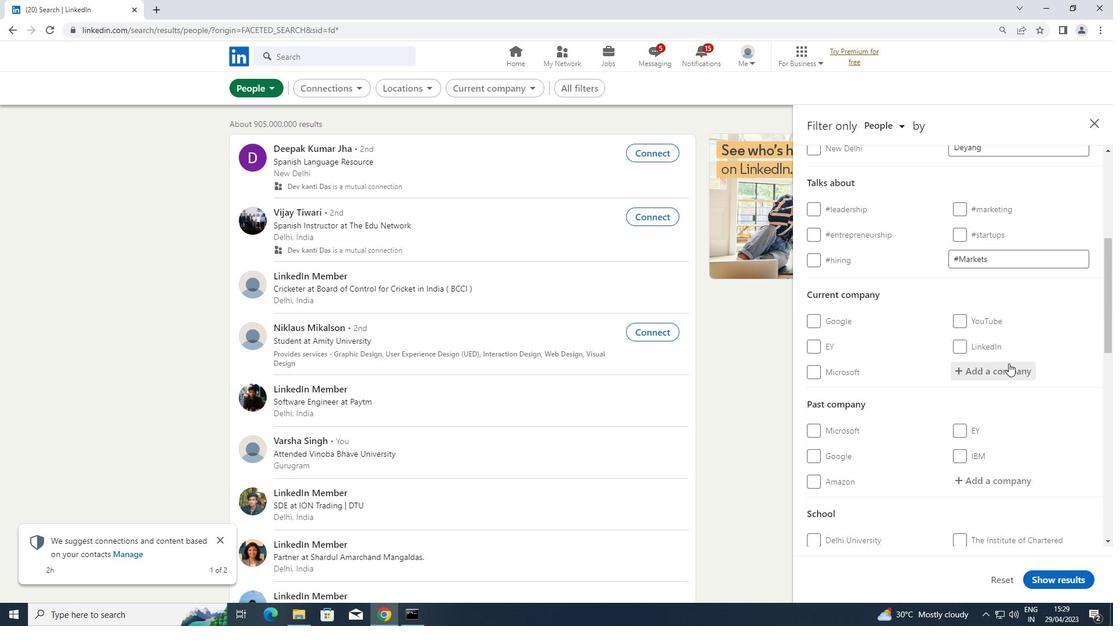 
Action: Mouse pressed left at (1011, 363)
Screenshot: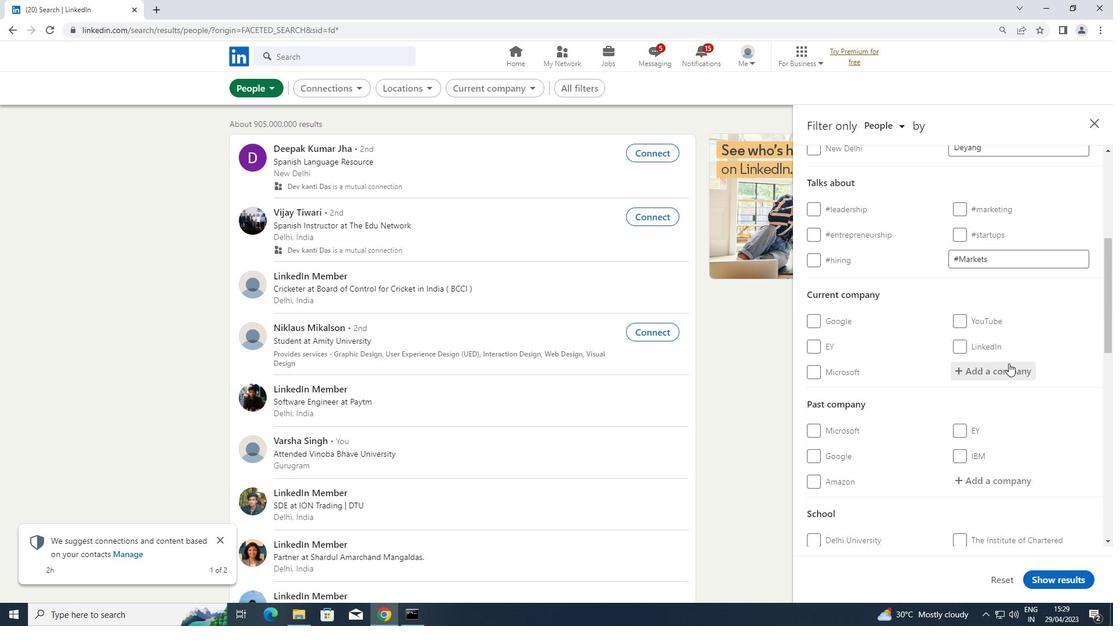 
Action: Key pressed <Key.shift>CENTRE<Key.space>
Screenshot: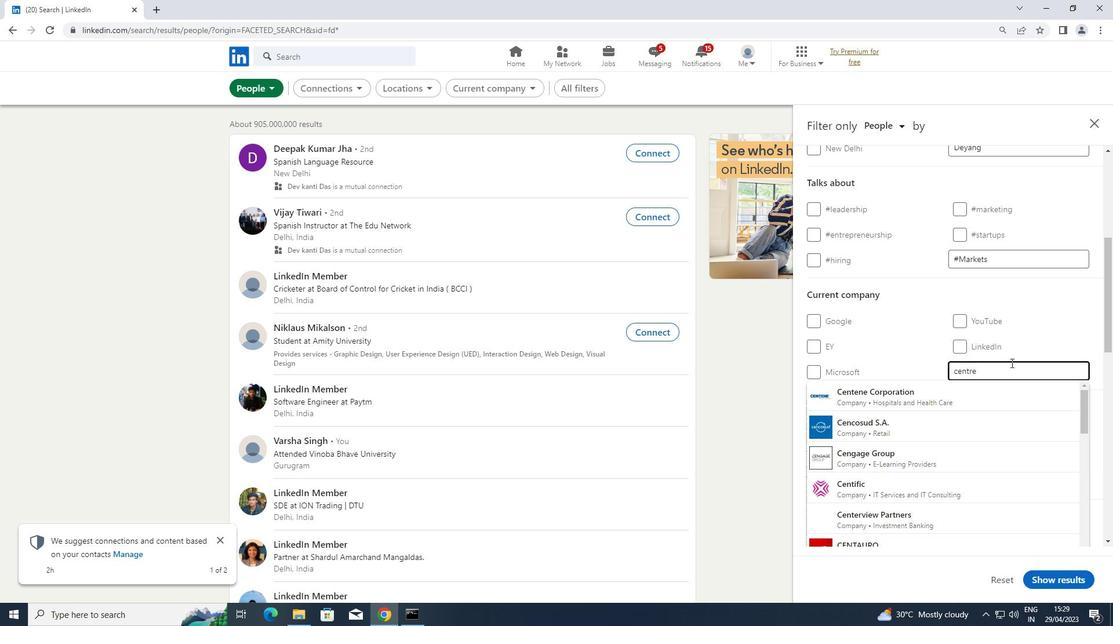 
Action: Mouse moved to (922, 420)
Screenshot: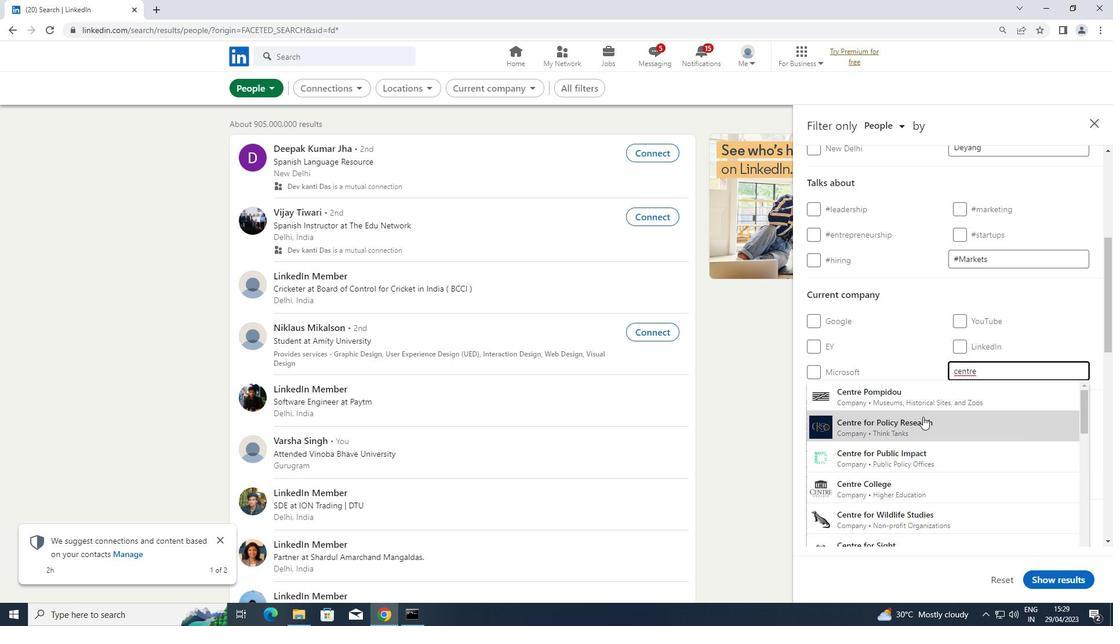 
Action: Mouse pressed left at (922, 420)
Screenshot: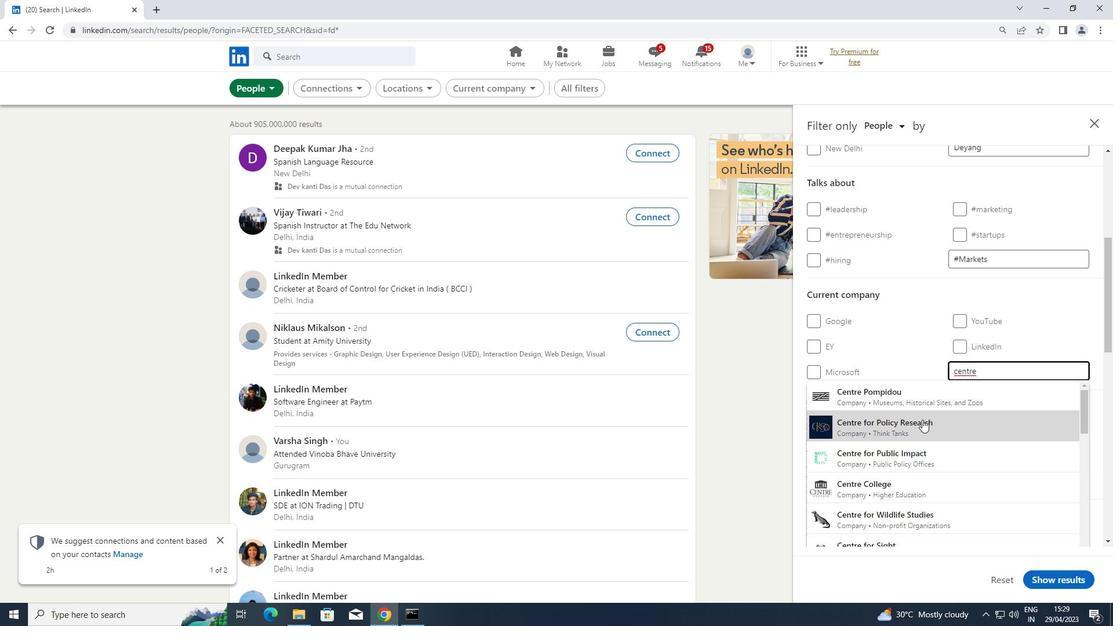 
Action: Mouse scrolled (922, 419) with delta (0, 0)
Screenshot: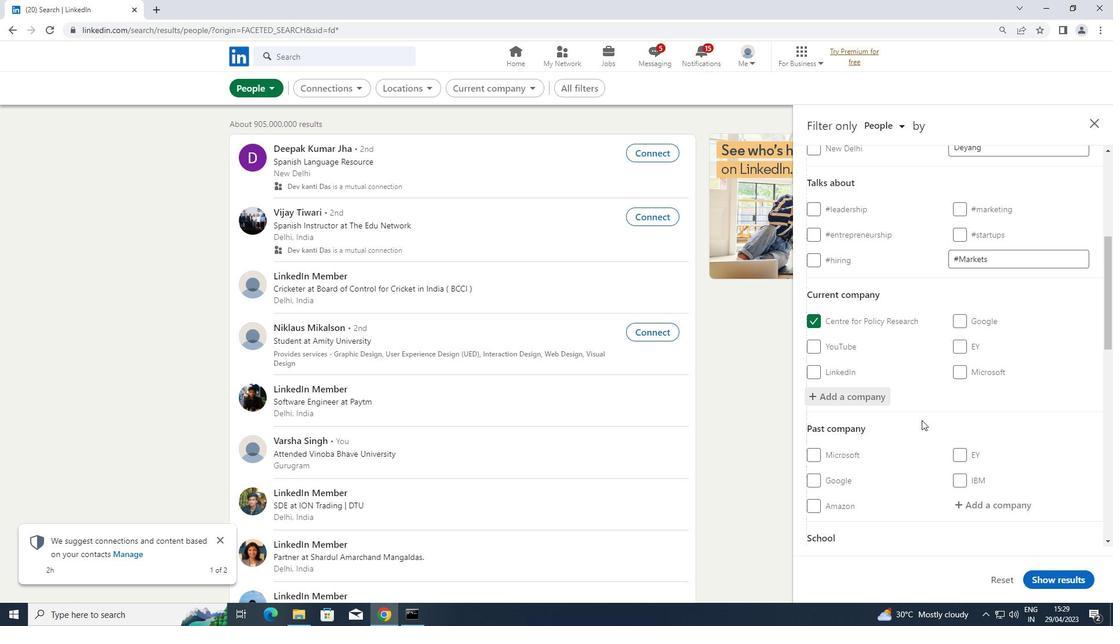 
Action: Mouse scrolled (922, 419) with delta (0, 0)
Screenshot: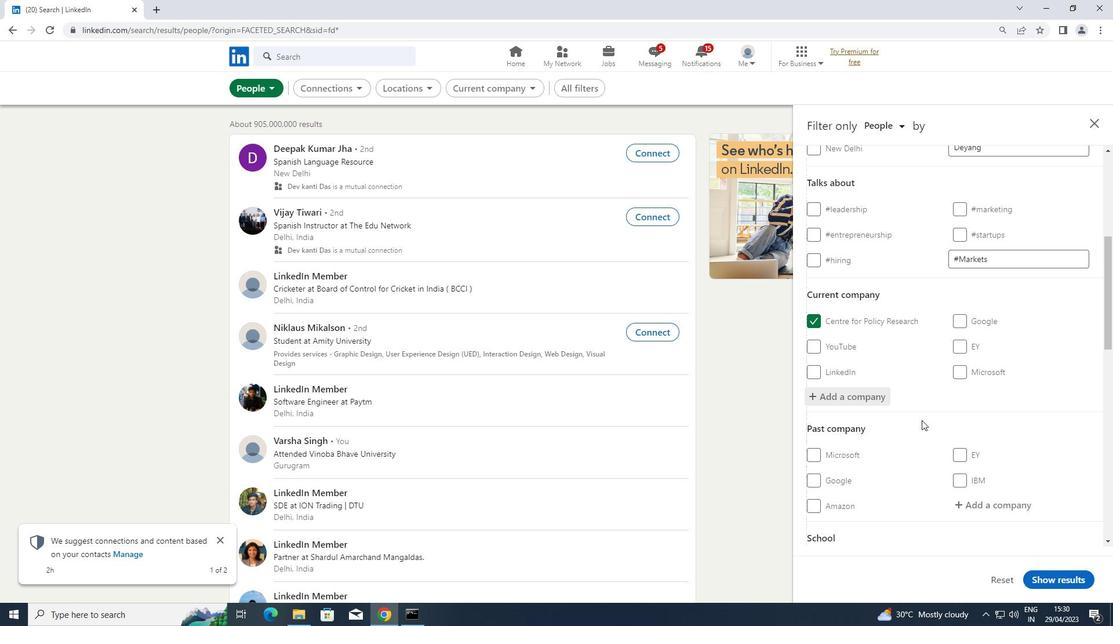 
Action: Mouse scrolled (922, 419) with delta (0, 0)
Screenshot: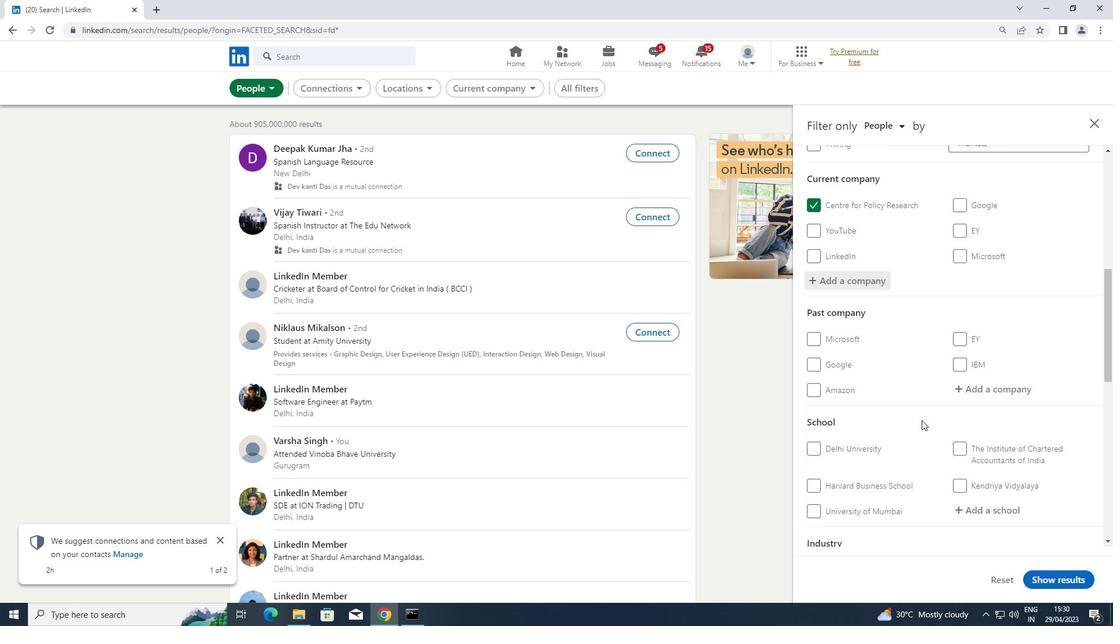 
Action: Mouse scrolled (922, 419) with delta (0, 0)
Screenshot: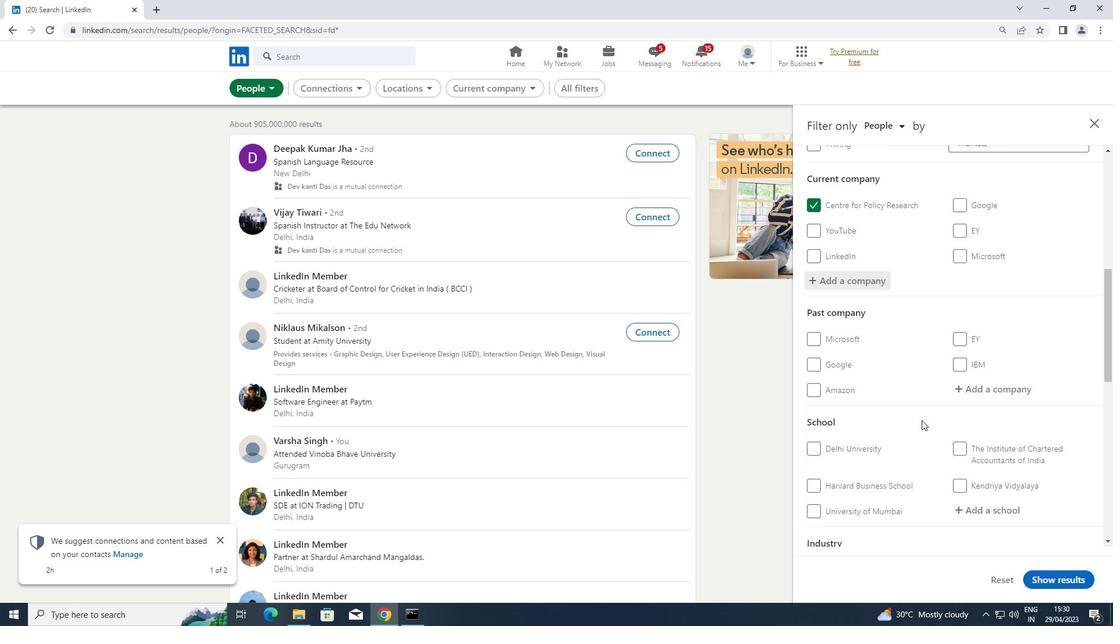 
Action: Mouse moved to (967, 396)
Screenshot: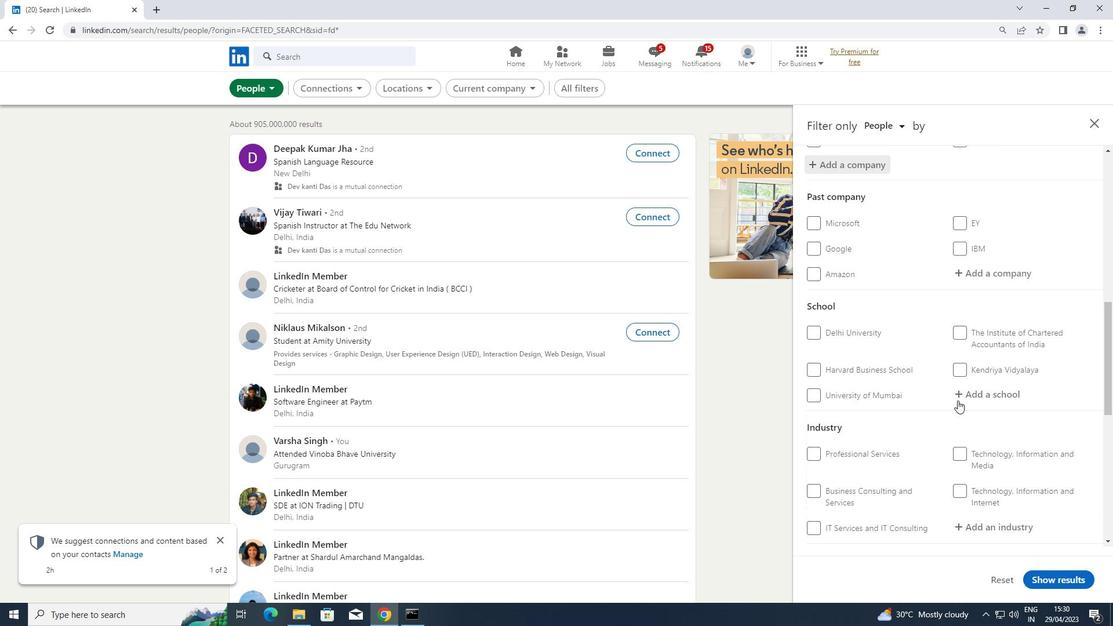 
Action: Mouse pressed left at (967, 396)
Screenshot: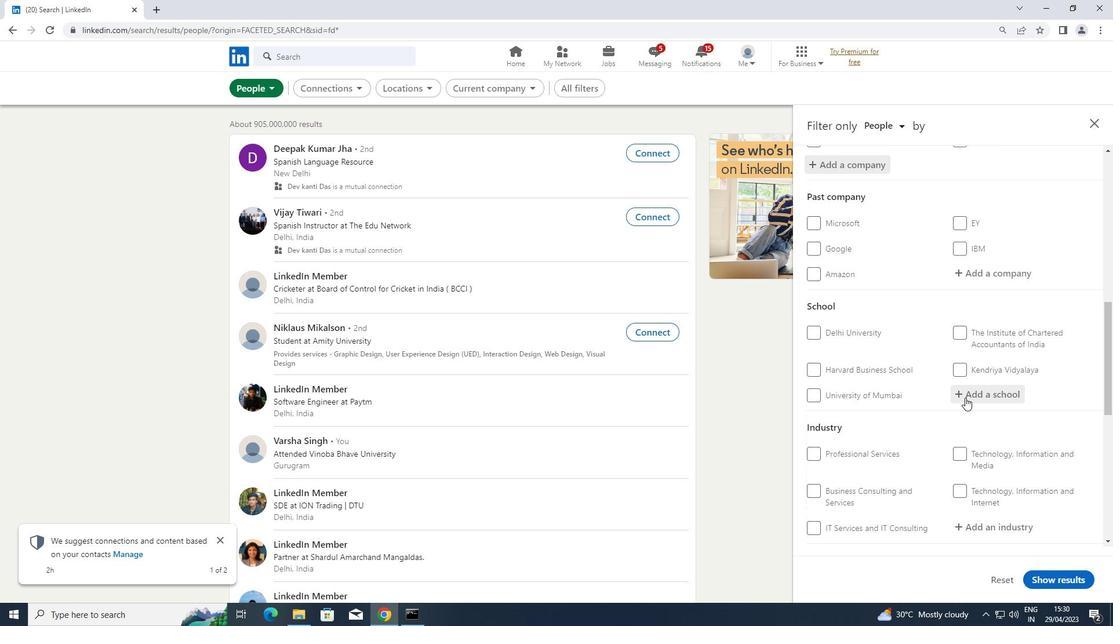 
Action: Key pressed <Key.shift>DIT<Key.space>
Screenshot: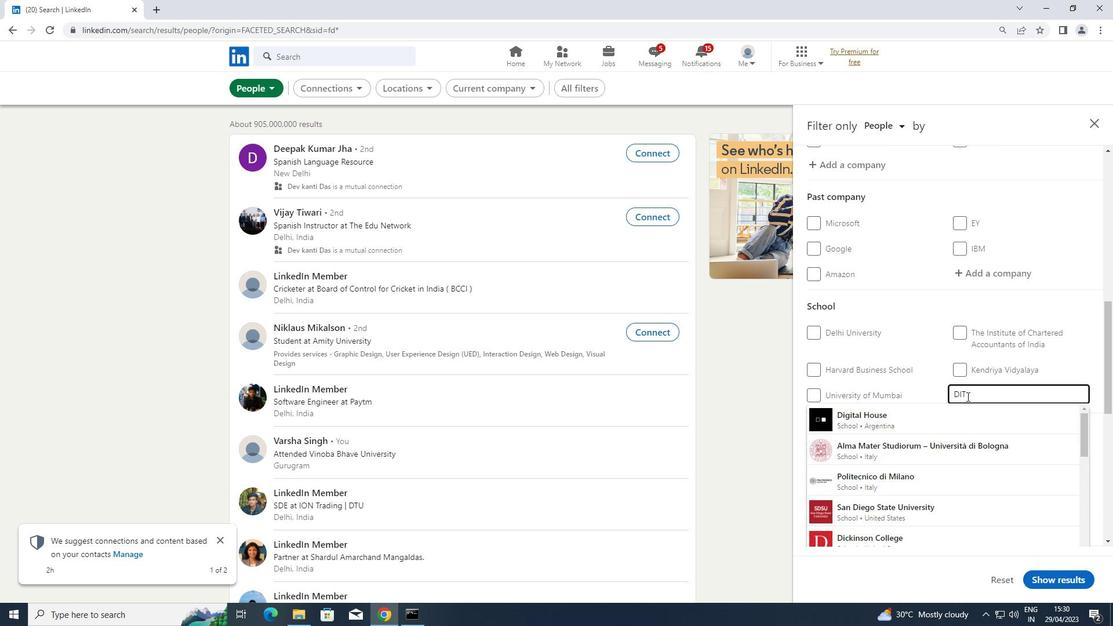 
Action: Mouse moved to (872, 412)
Screenshot: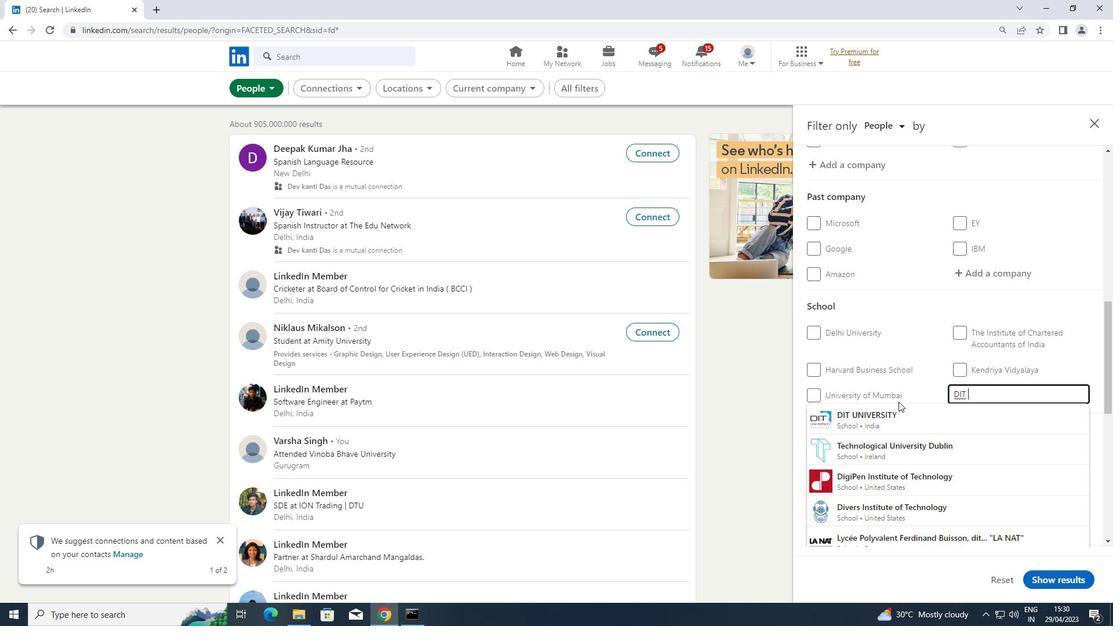 
Action: Mouse pressed left at (872, 412)
Screenshot: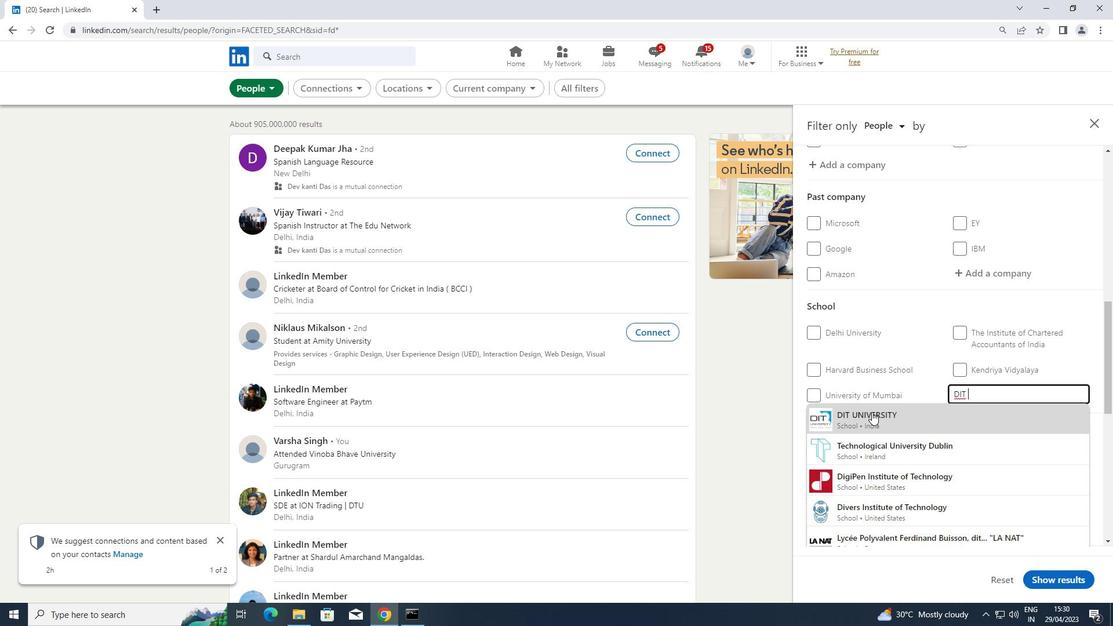 
Action: Mouse scrolled (872, 411) with delta (0, 0)
Screenshot: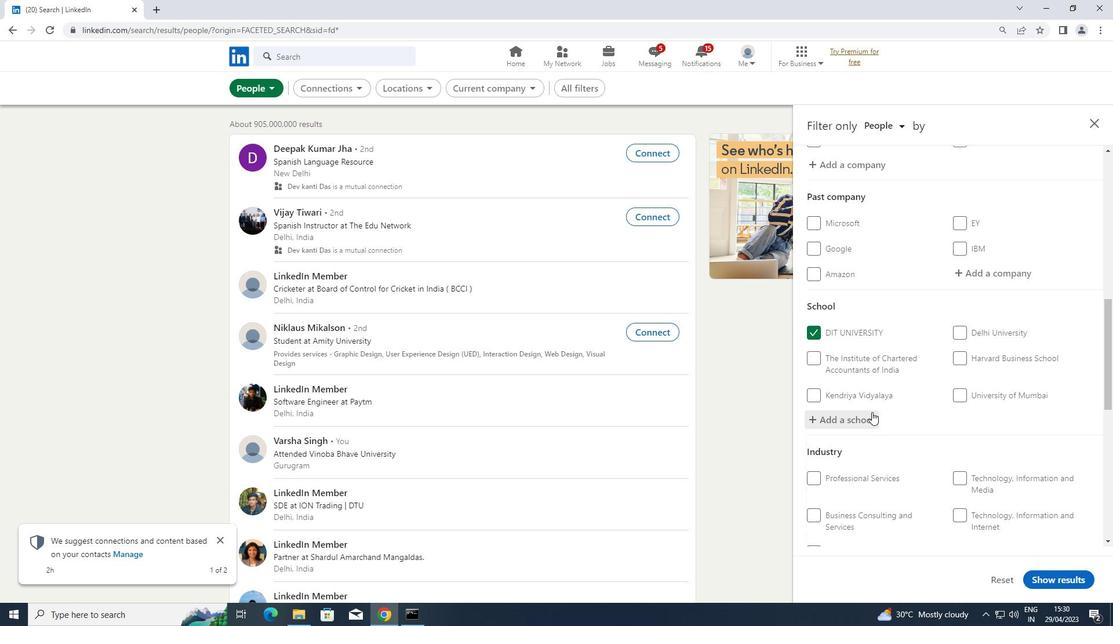 
Action: Mouse scrolled (872, 411) with delta (0, 0)
Screenshot: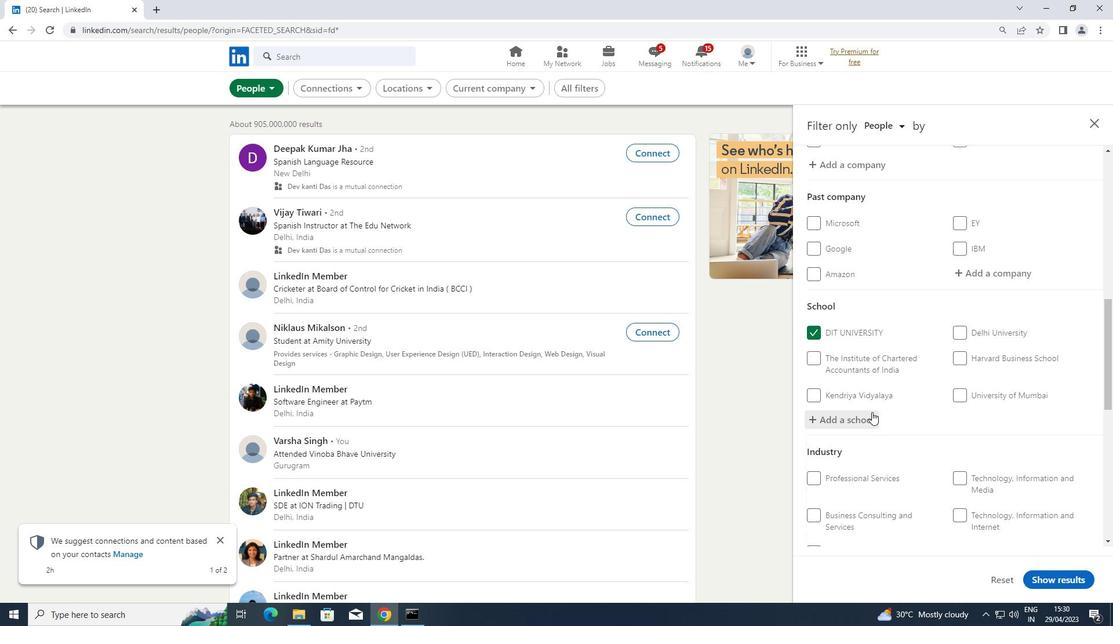 
Action: Mouse moved to (968, 434)
Screenshot: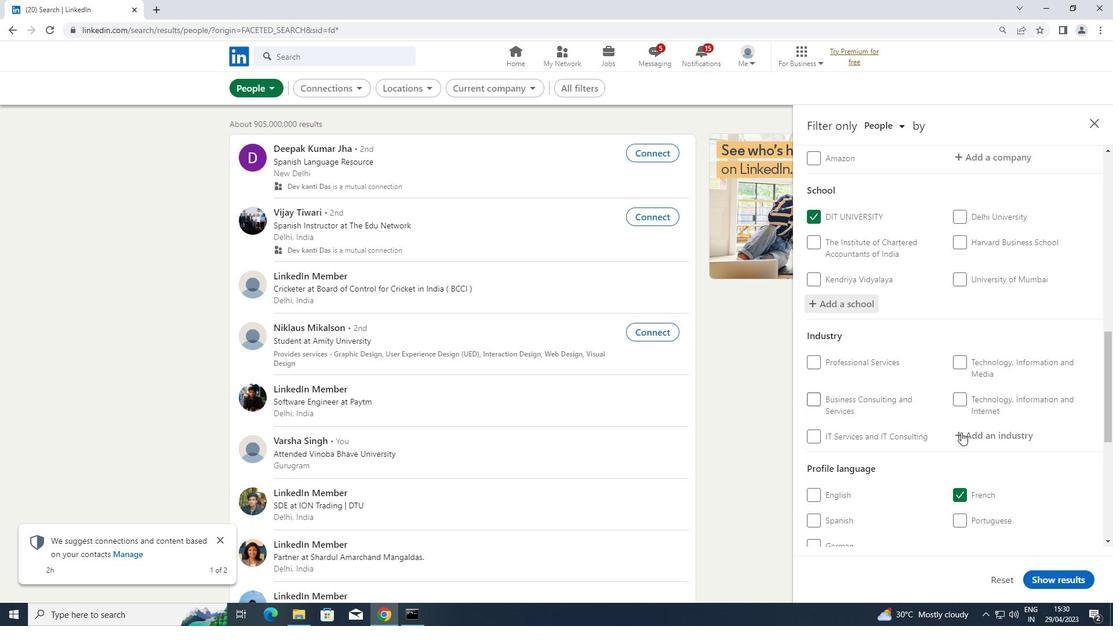 
Action: Mouse pressed left at (968, 434)
Screenshot: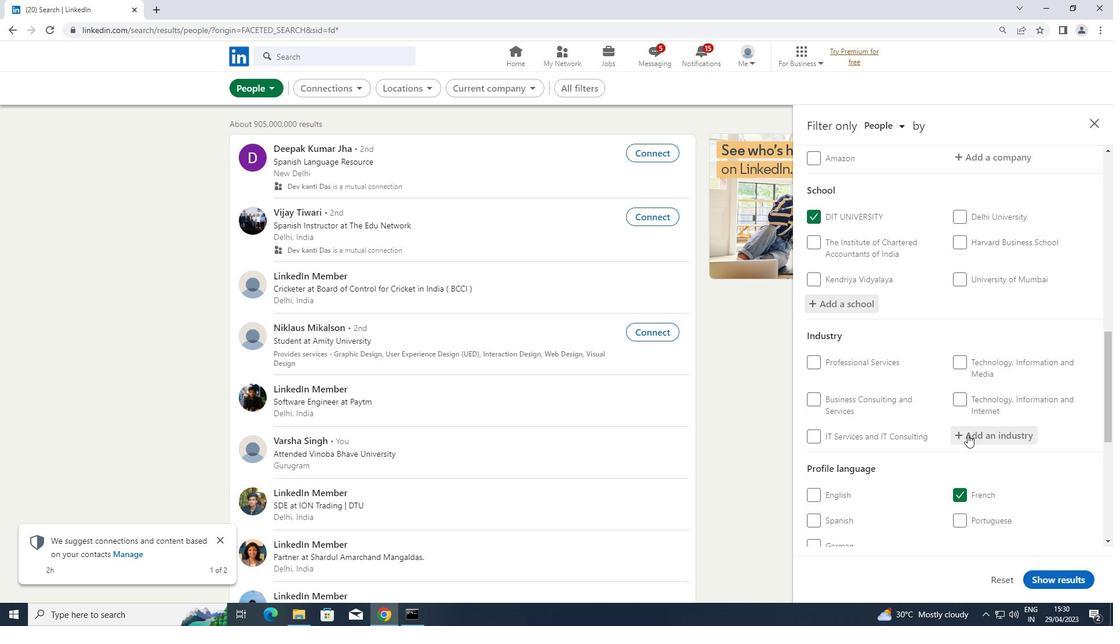 
Action: Key pressed <Key.shift>SPECTA
Screenshot: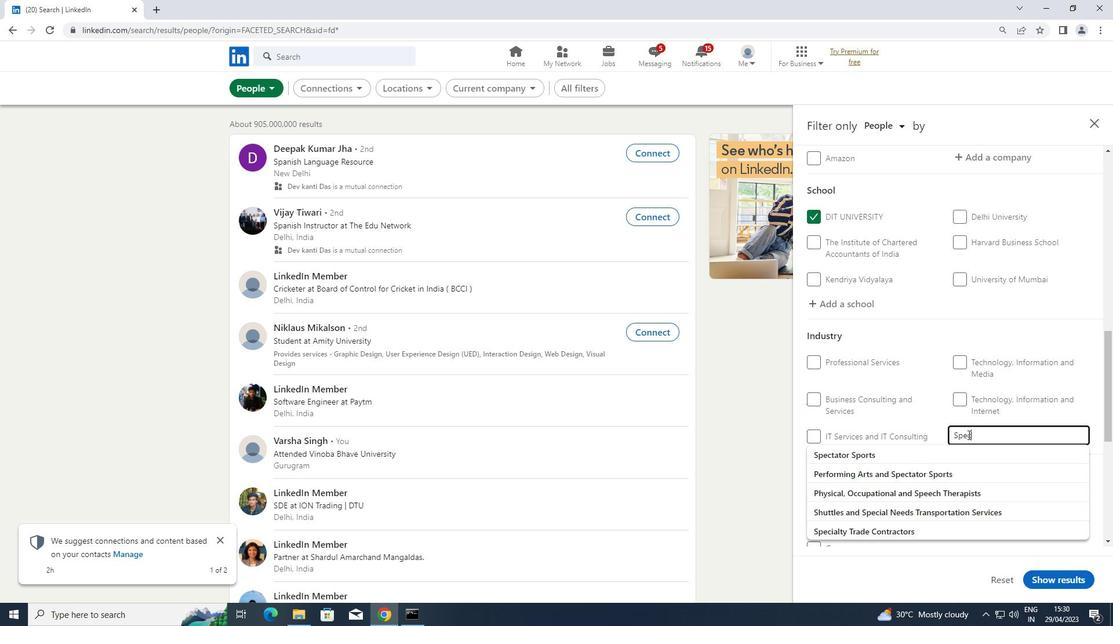 
Action: Mouse moved to (877, 453)
Screenshot: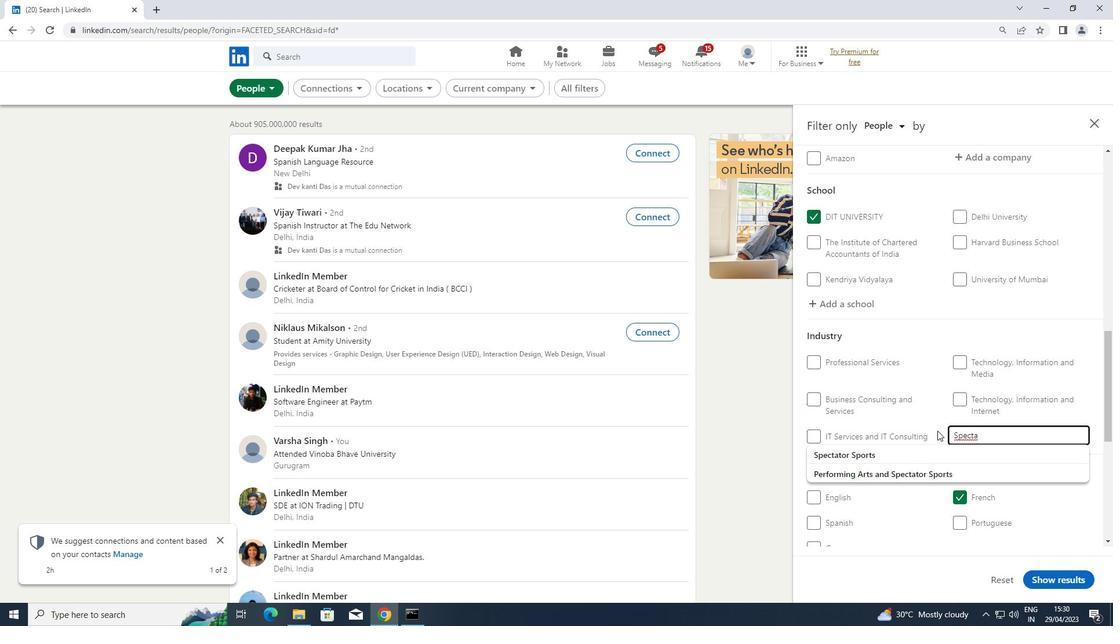 
Action: Mouse pressed left at (877, 453)
Screenshot: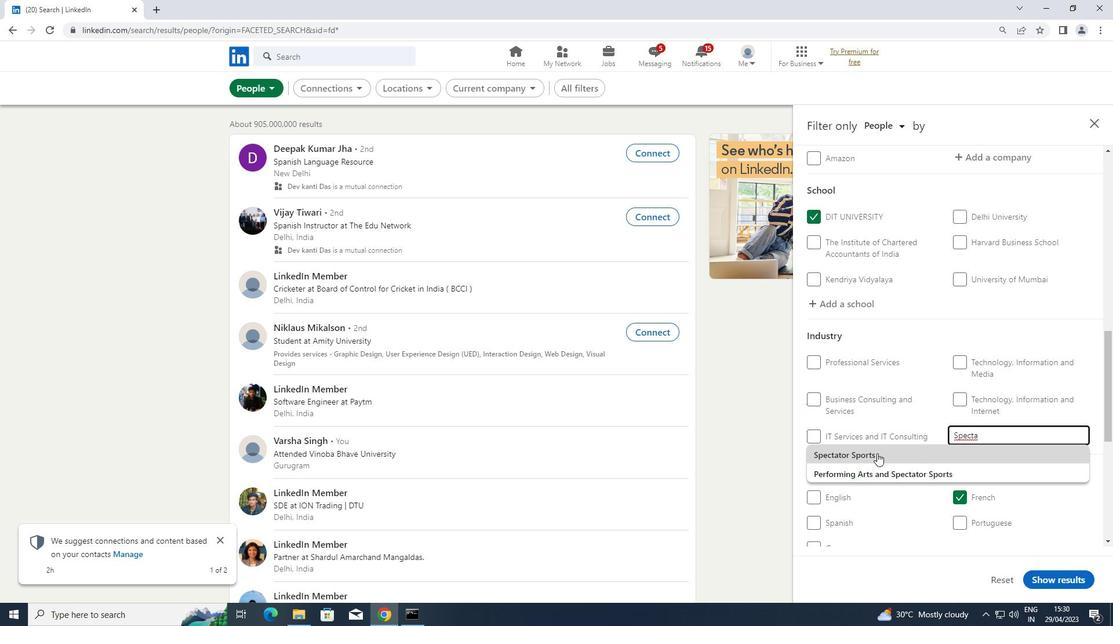 
Action: Mouse scrolled (877, 452) with delta (0, 0)
Screenshot: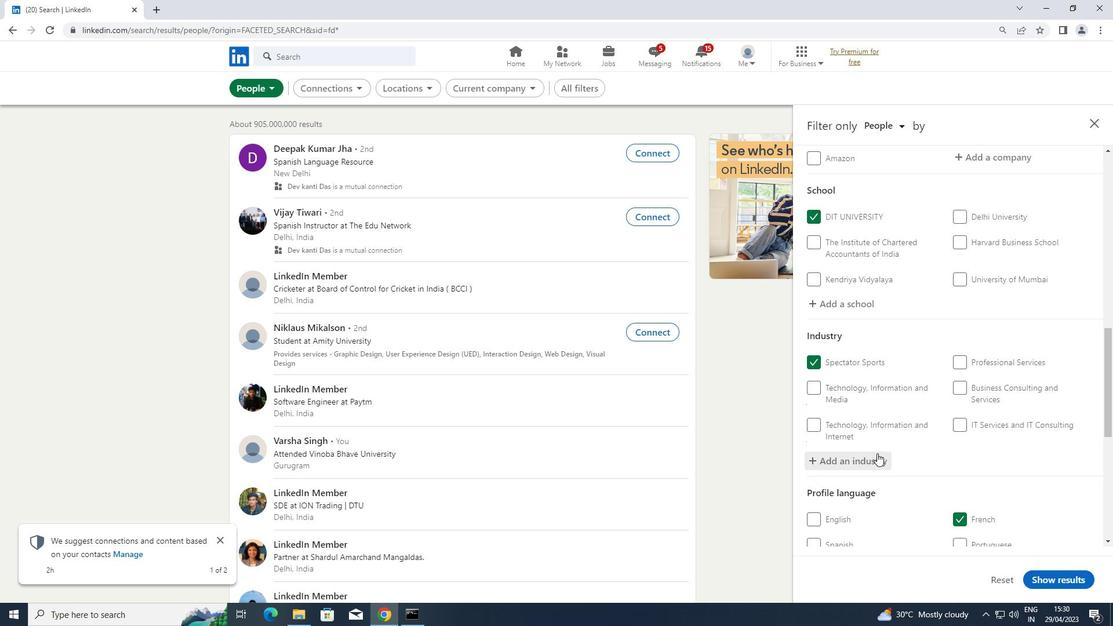 
Action: Mouse scrolled (877, 452) with delta (0, 0)
Screenshot: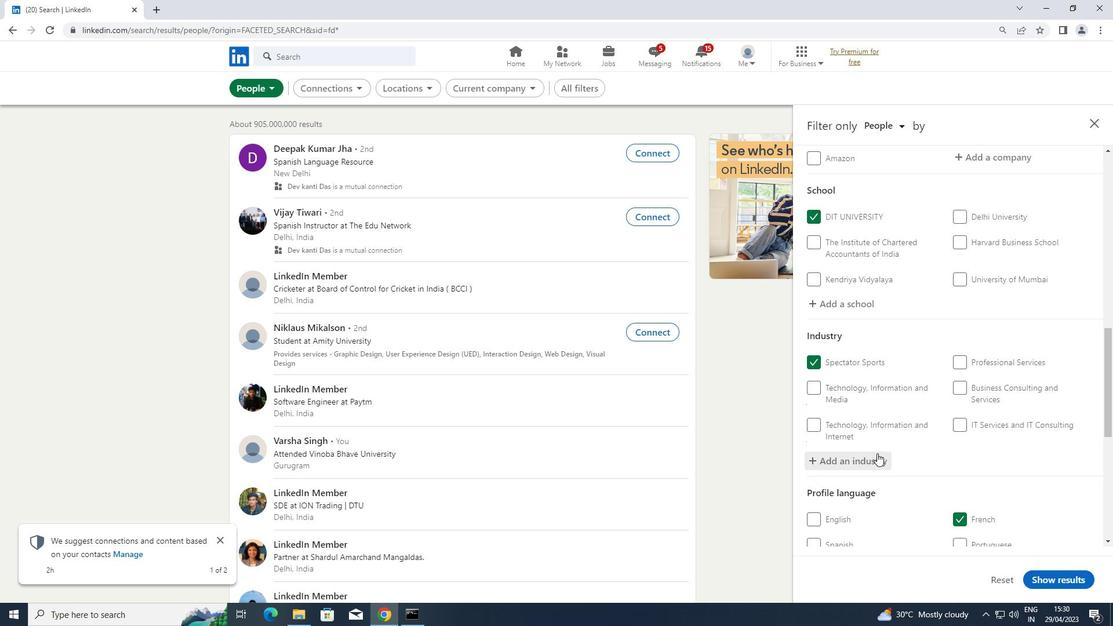 
Action: Mouse scrolled (877, 452) with delta (0, 0)
Screenshot: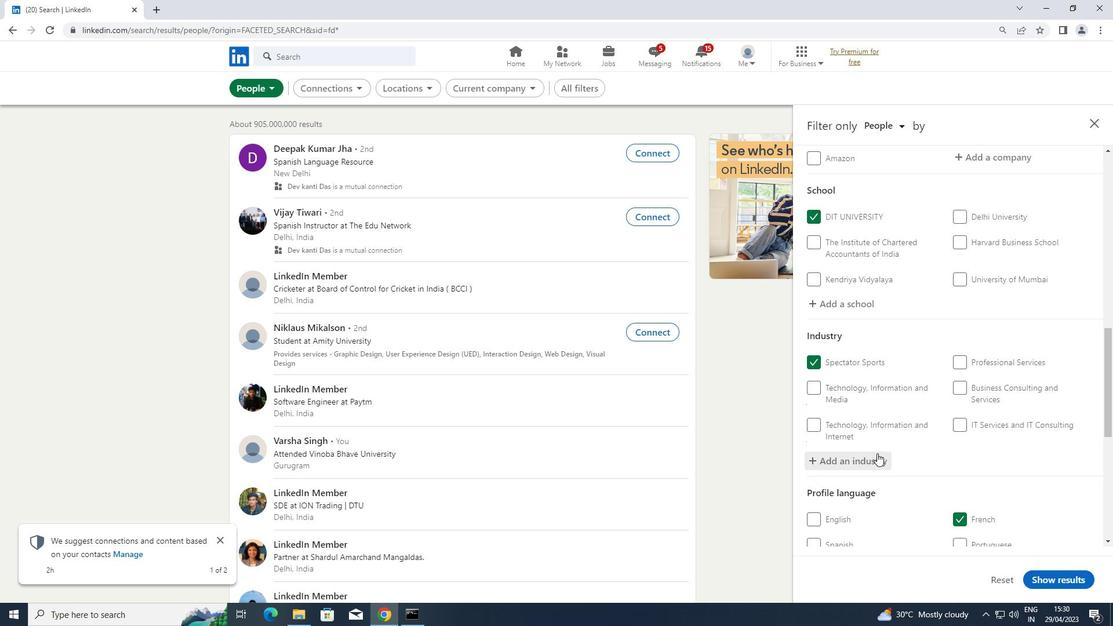 
Action: Mouse moved to (893, 452)
Screenshot: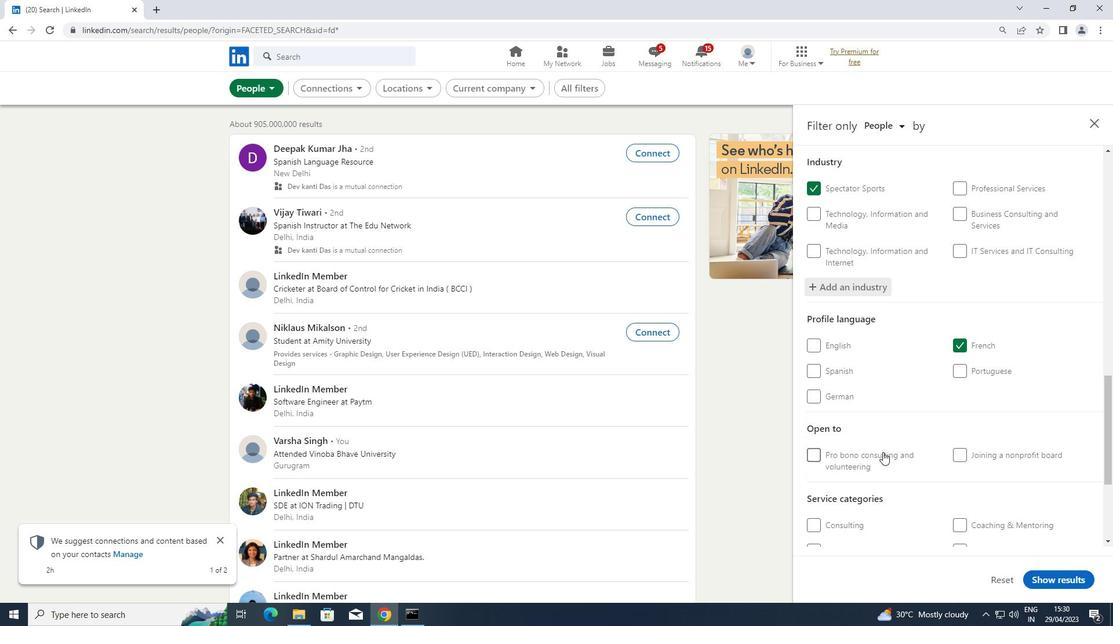 
Action: Mouse scrolled (893, 451) with delta (0, 0)
Screenshot: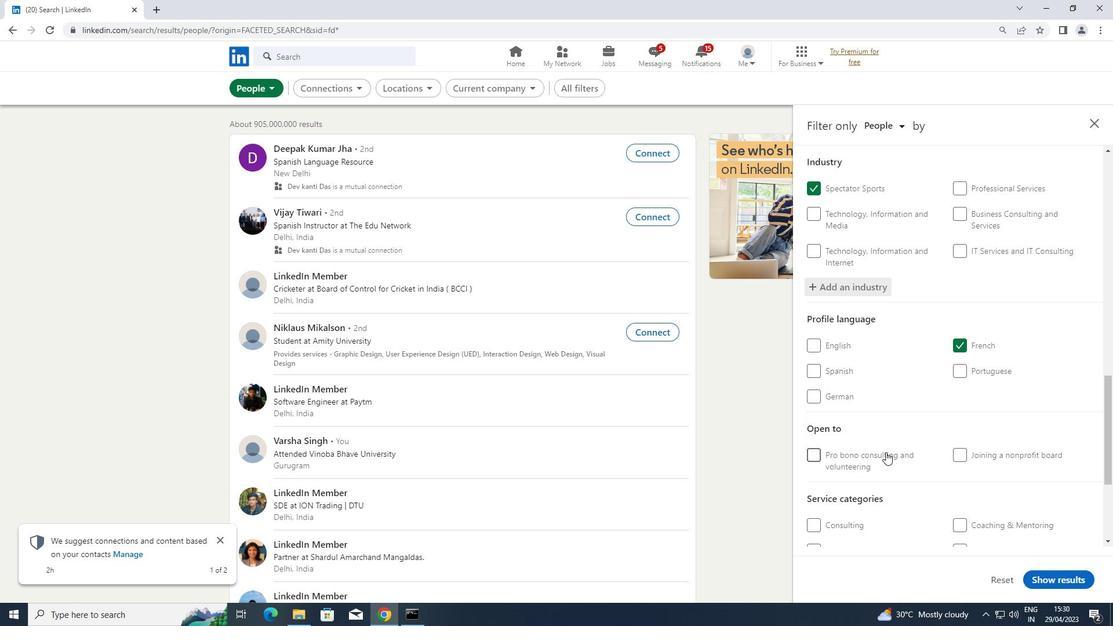 
Action: Mouse scrolled (893, 451) with delta (0, 0)
Screenshot: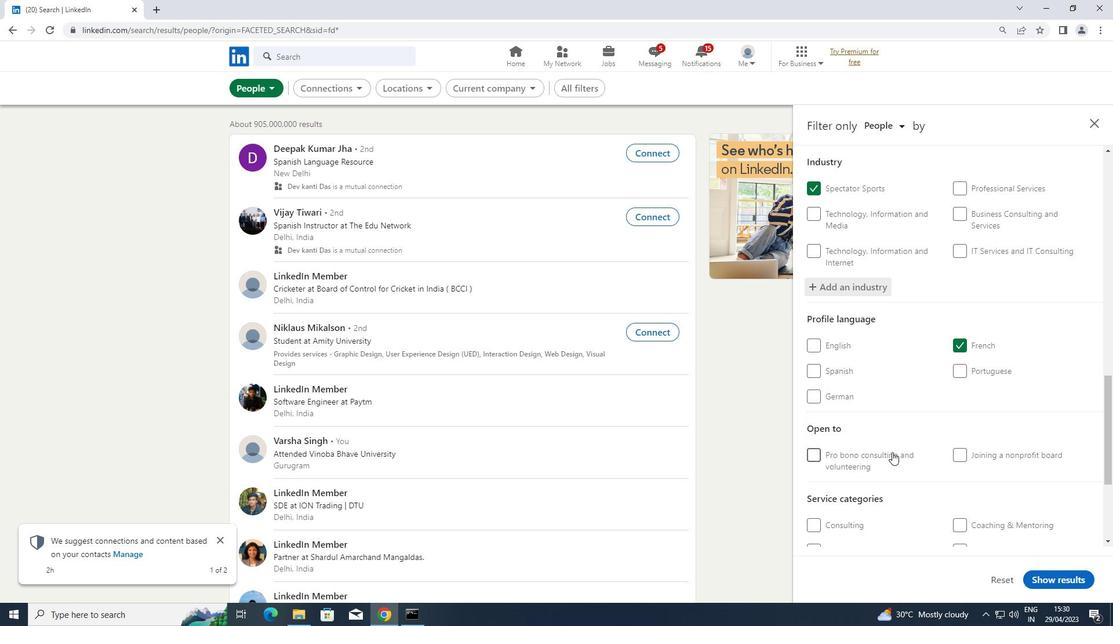 
Action: Mouse moved to (983, 454)
Screenshot: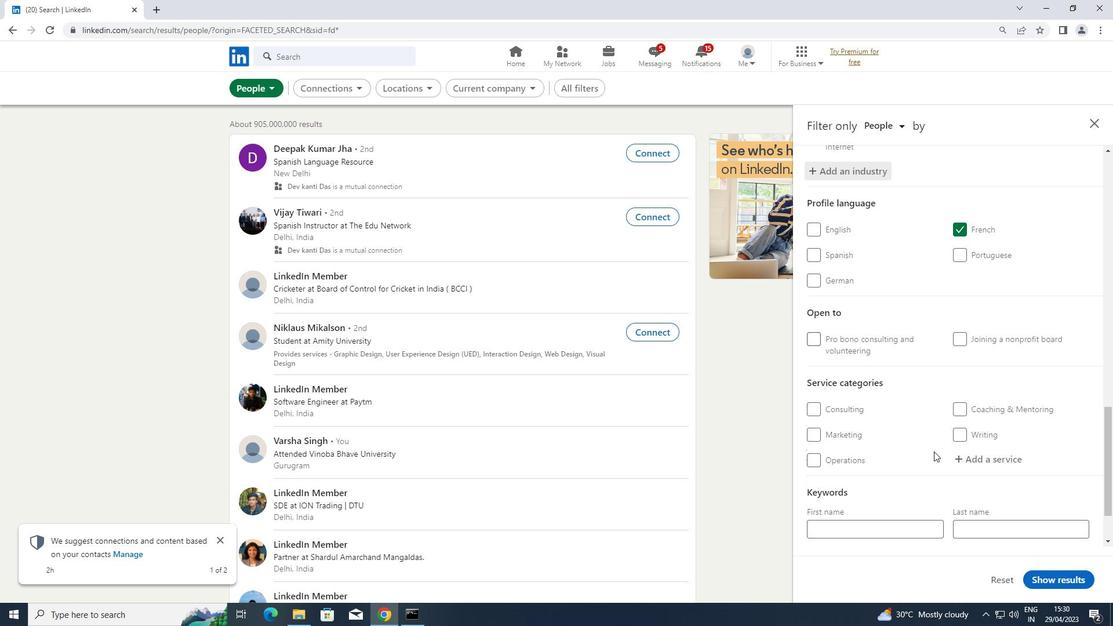 
Action: Mouse pressed left at (983, 454)
Screenshot: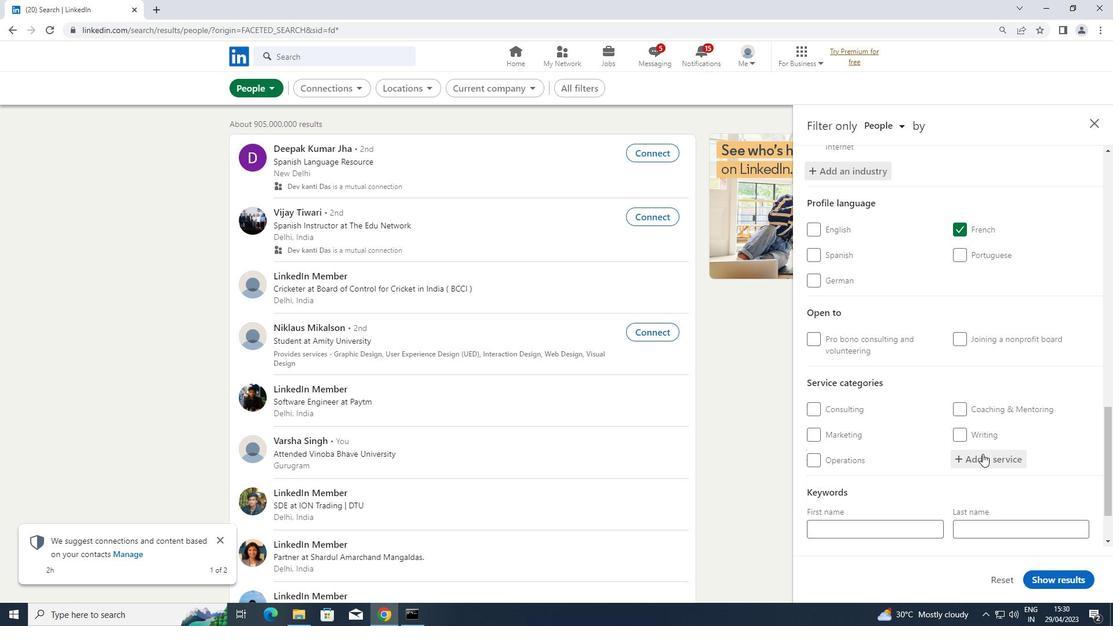 
Action: Key pressed <Key.shift>INTERACTIO
Screenshot: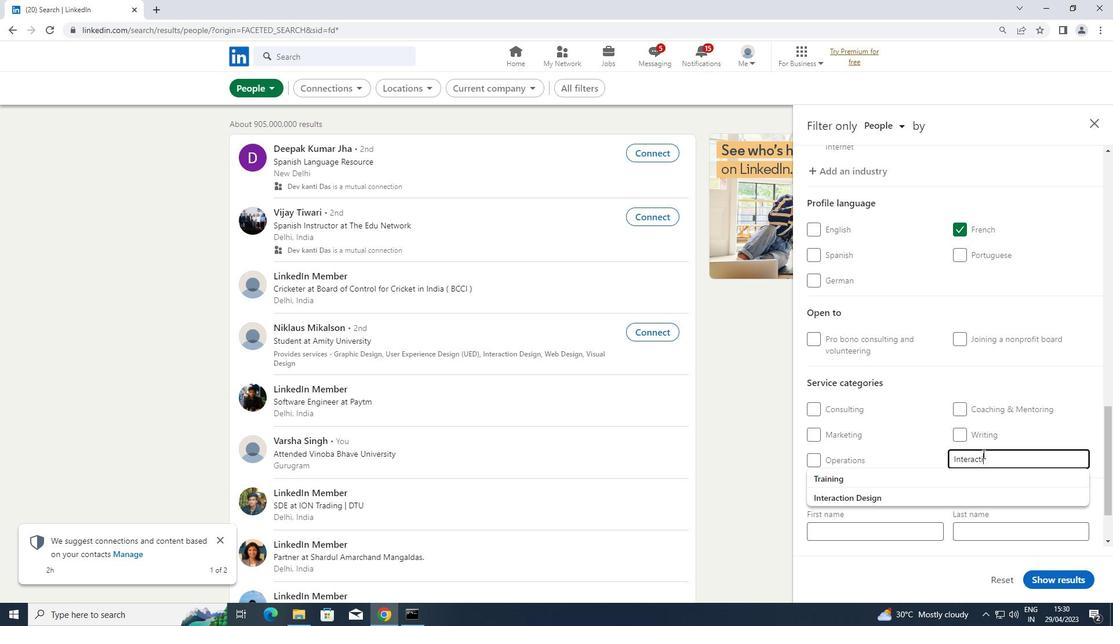
Action: Mouse moved to (885, 469)
Screenshot: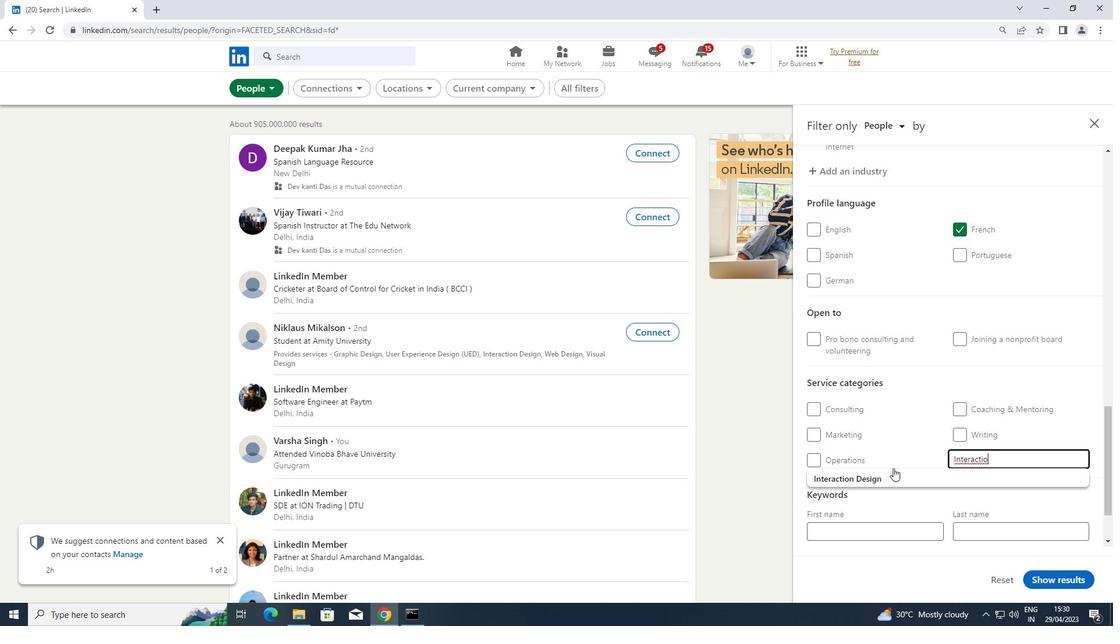 
Action: Mouse pressed left at (885, 469)
Screenshot: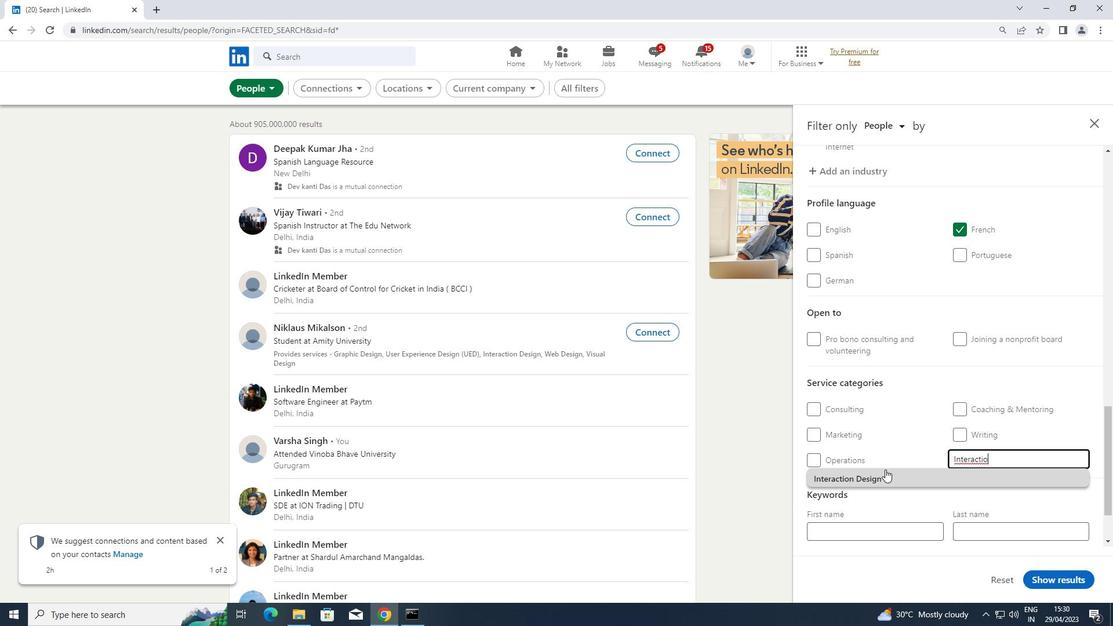 
Action: Mouse scrolled (885, 469) with delta (0, 0)
Screenshot: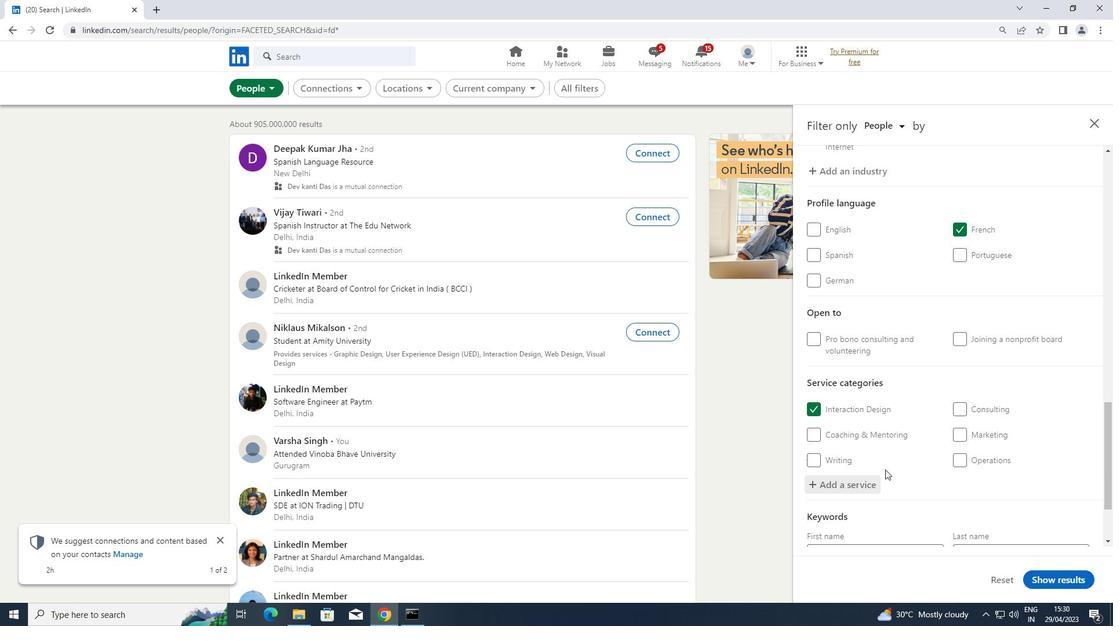 
Action: Mouse scrolled (885, 469) with delta (0, 0)
Screenshot: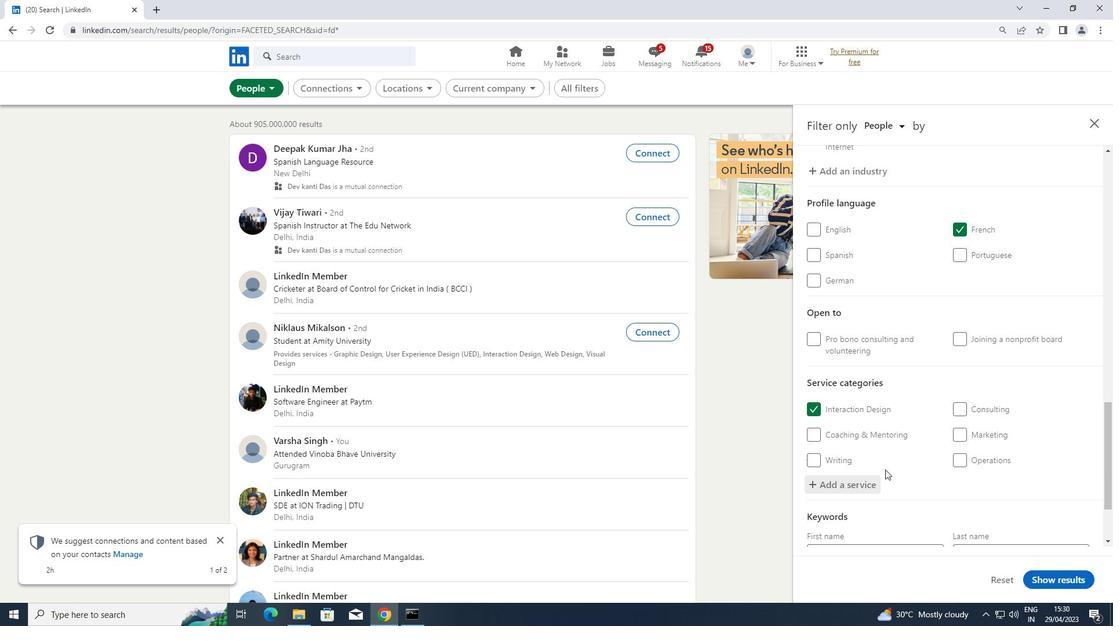 
Action: Mouse scrolled (885, 469) with delta (0, 0)
Screenshot: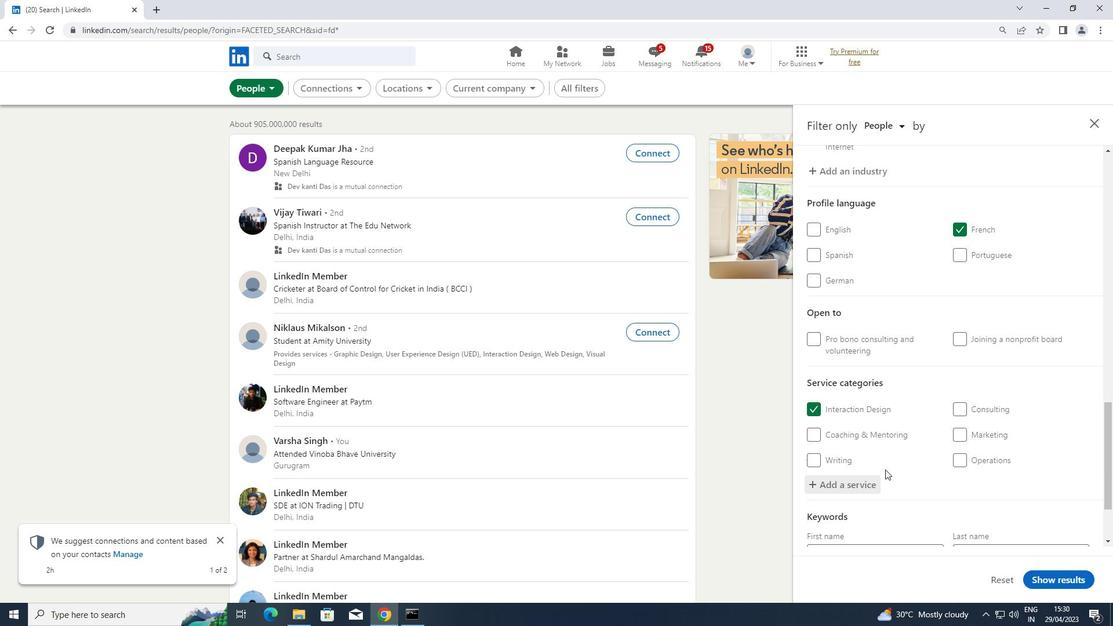 
Action: Mouse moved to (867, 490)
Screenshot: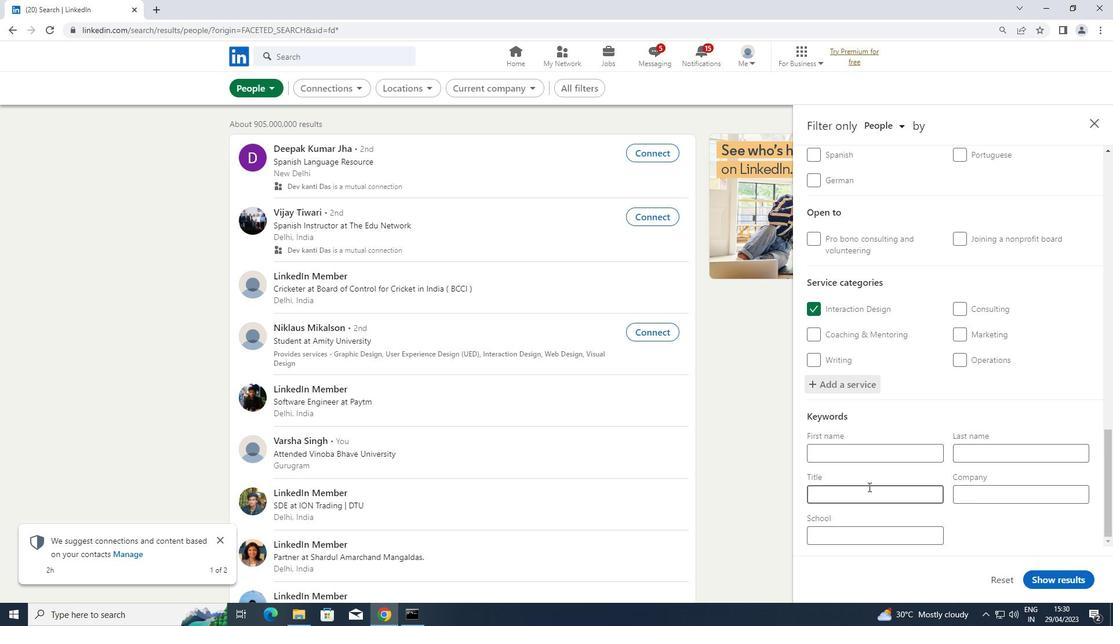 
Action: Mouse pressed left at (867, 490)
Screenshot: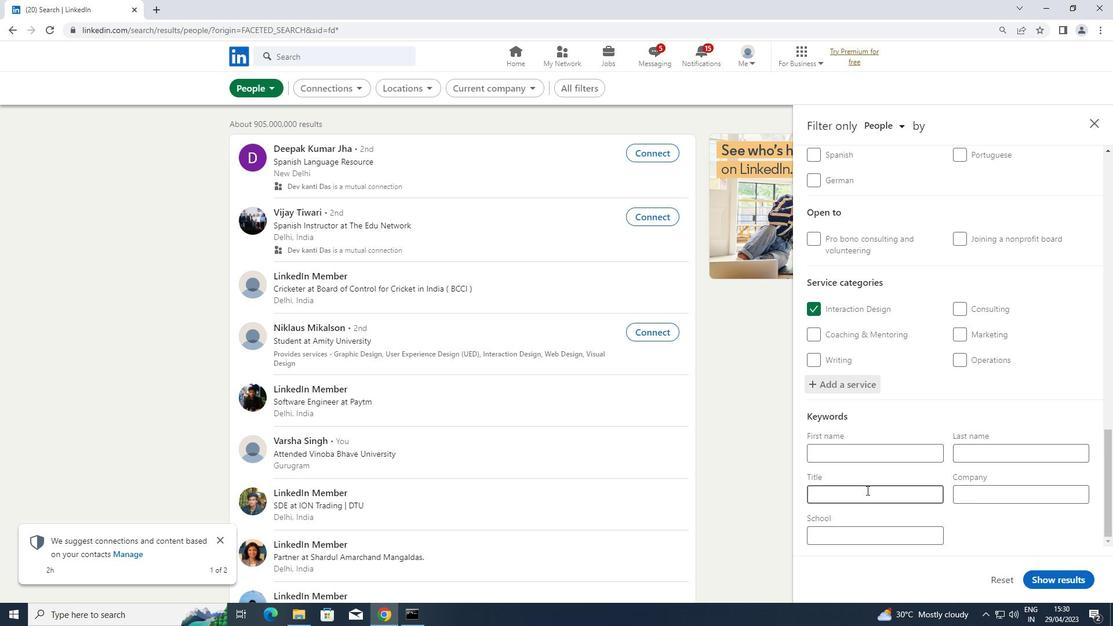 
Action: Key pressed <Key.shift><Key.shift><Key.shift><Key.shift><Key.shift><Key.shift><Key.shift><Key.shift><Key.shift><Key.shift><Key.shift><Key.shift><Key.shift>PUBLIC<Key.space><Key.shift>RELATIONS<Key.space><Key.shift>SPECIALIST
Screenshot: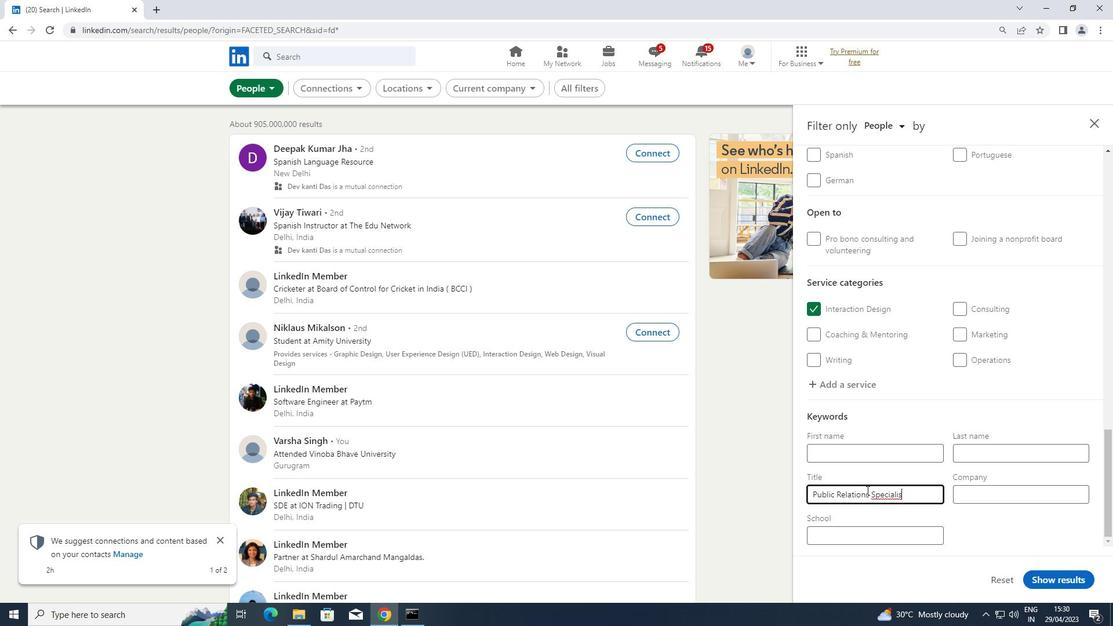 
Action: Mouse moved to (1042, 574)
Screenshot: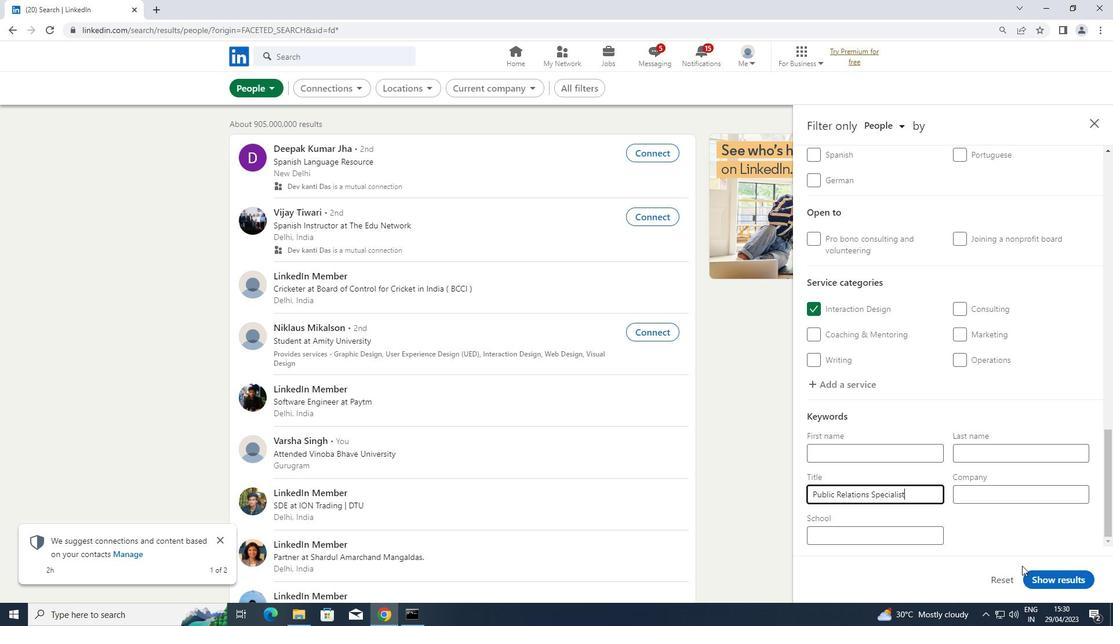 
Action: Mouse pressed left at (1042, 574)
Screenshot: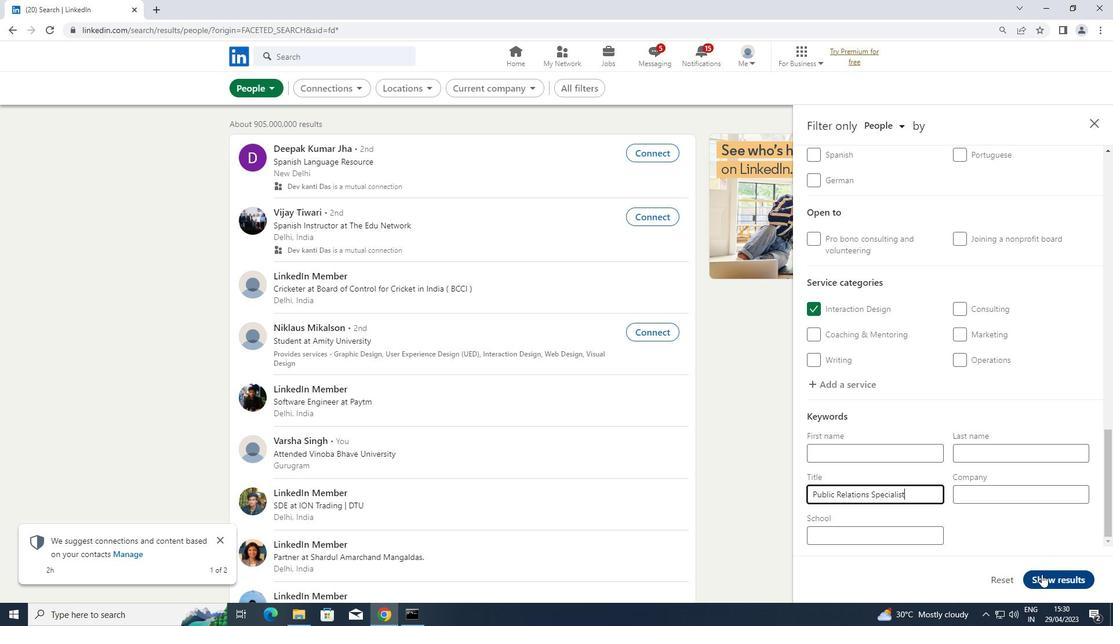 
